 Task: Send an email with the signature Gilberto Hall with the subject Thank you for attending an event and the message Can you confirm the availability of the meeting room for next week? from softage.5@softage.net to softage.9@softage.net and softage.10@softage.net
Action: Mouse moved to (73, 45)
Screenshot: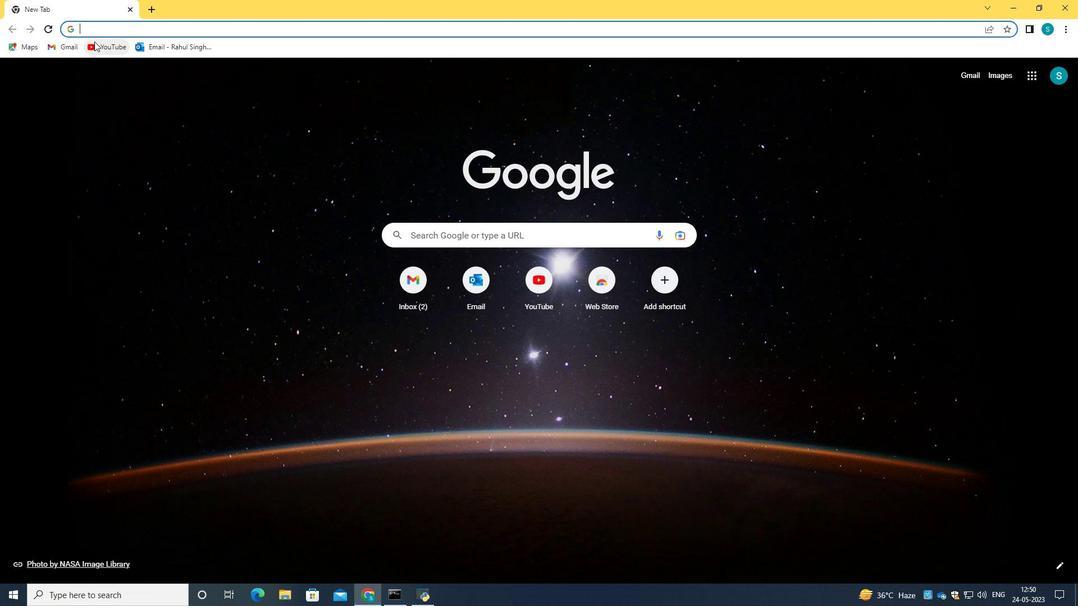 
Action: Mouse pressed left at (73, 45)
Screenshot: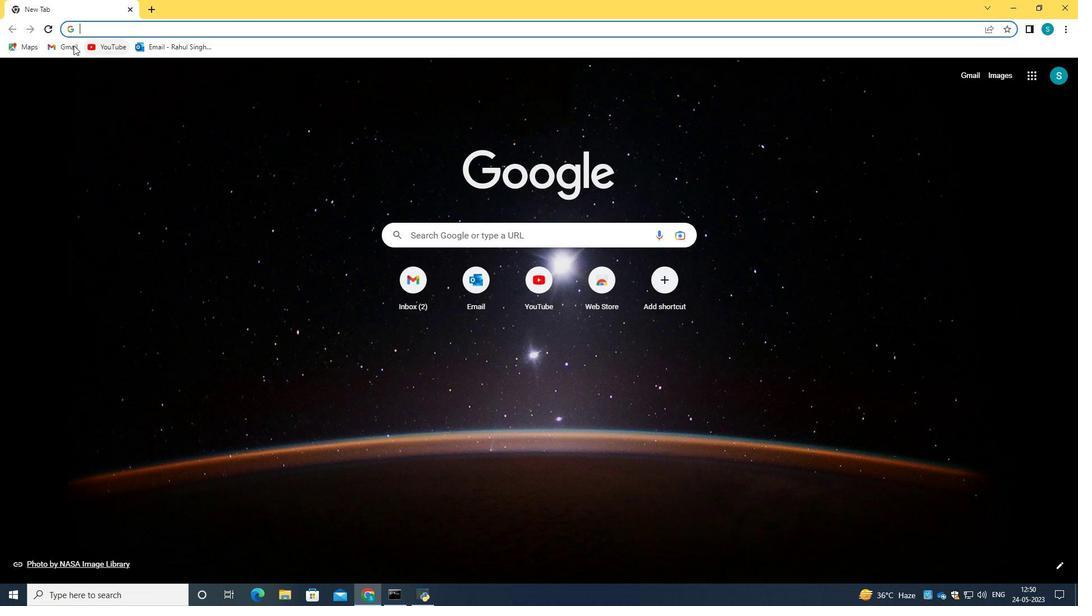 
Action: Mouse moved to (537, 178)
Screenshot: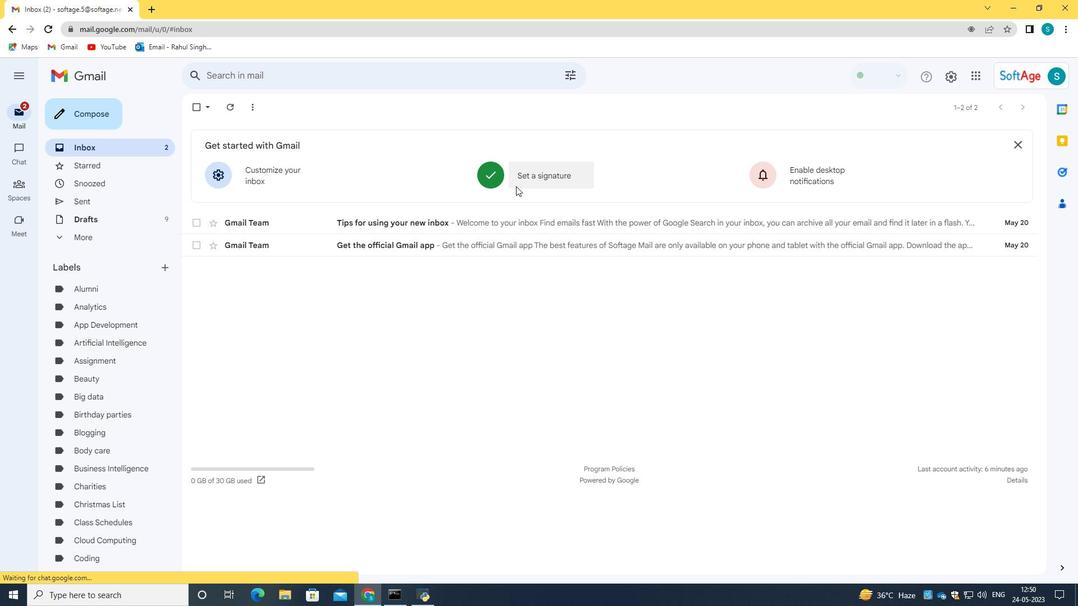 
Action: Mouse pressed left at (537, 178)
Screenshot: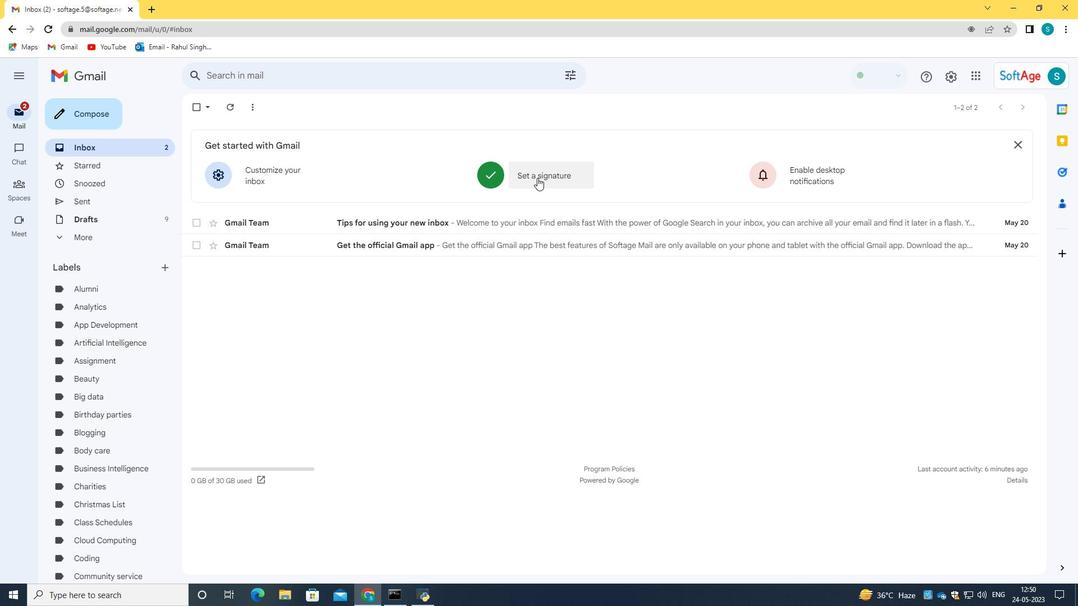 
Action: Mouse moved to (515, 228)
Screenshot: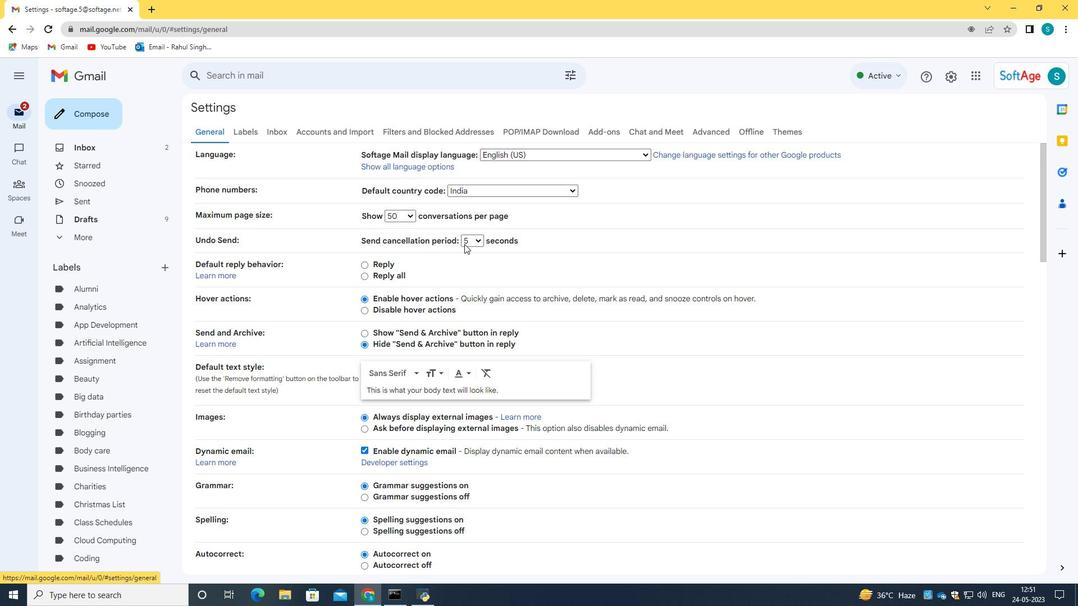 
Action: Mouse scrolled (515, 227) with delta (0, 0)
Screenshot: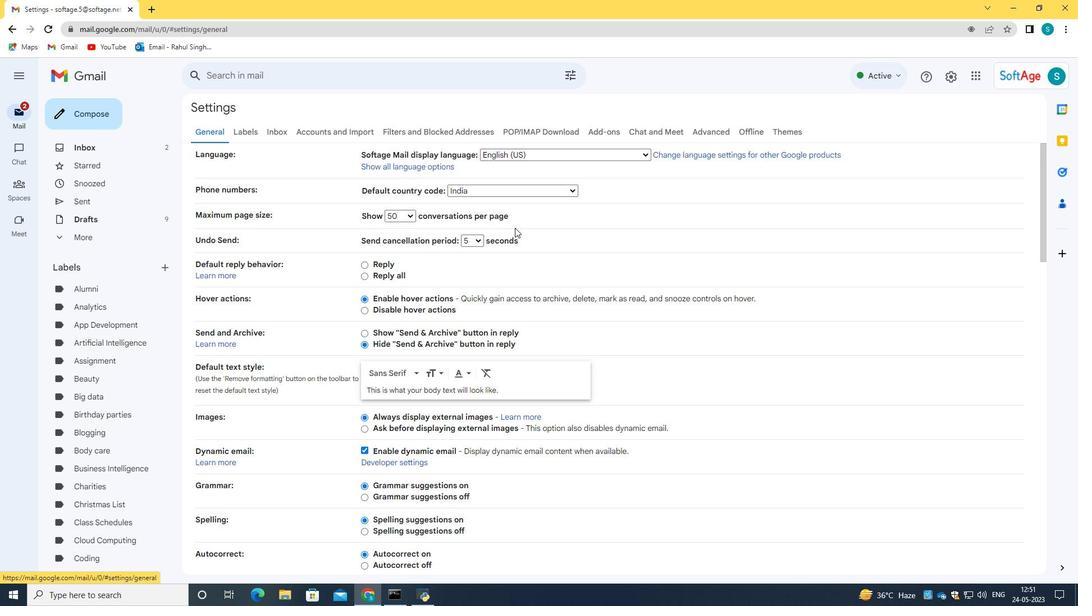 
Action: Mouse scrolled (515, 227) with delta (0, 0)
Screenshot: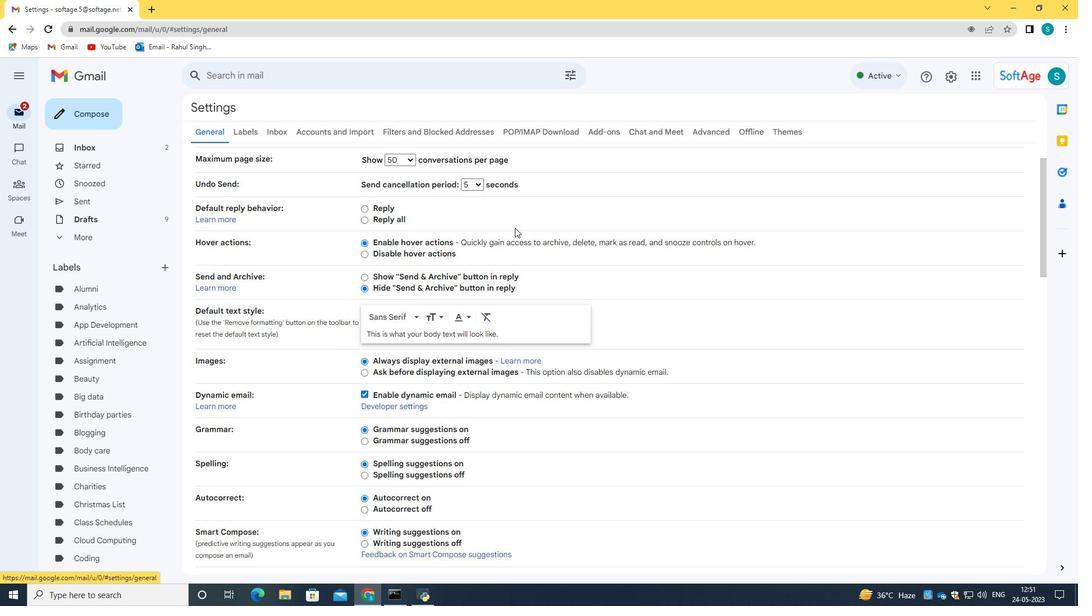 
Action: Mouse scrolled (515, 227) with delta (0, 0)
Screenshot: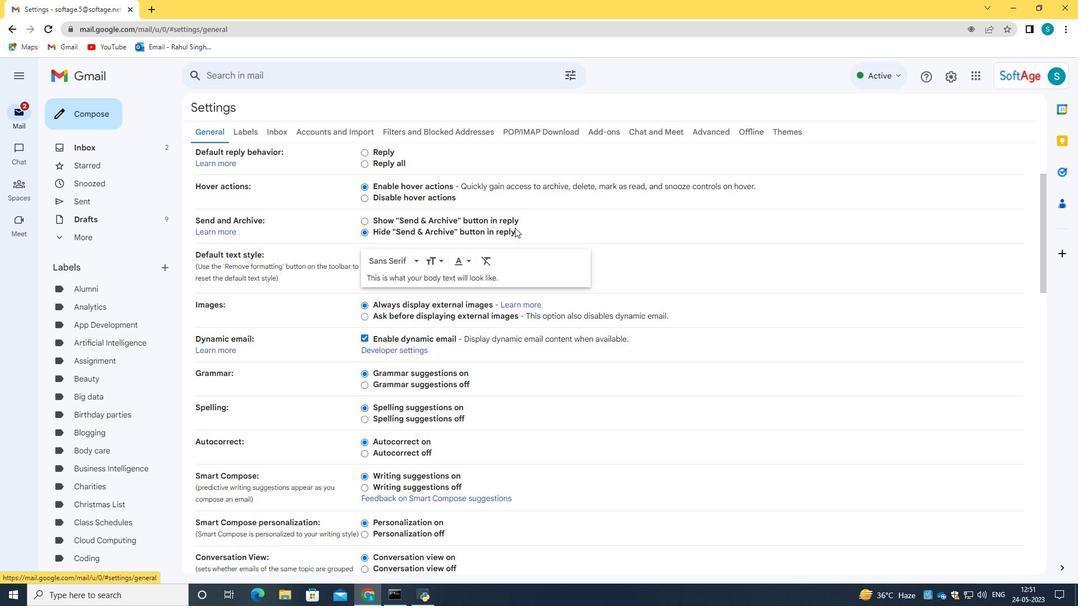 
Action: Mouse scrolled (515, 227) with delta (0, 0)
Screenshot: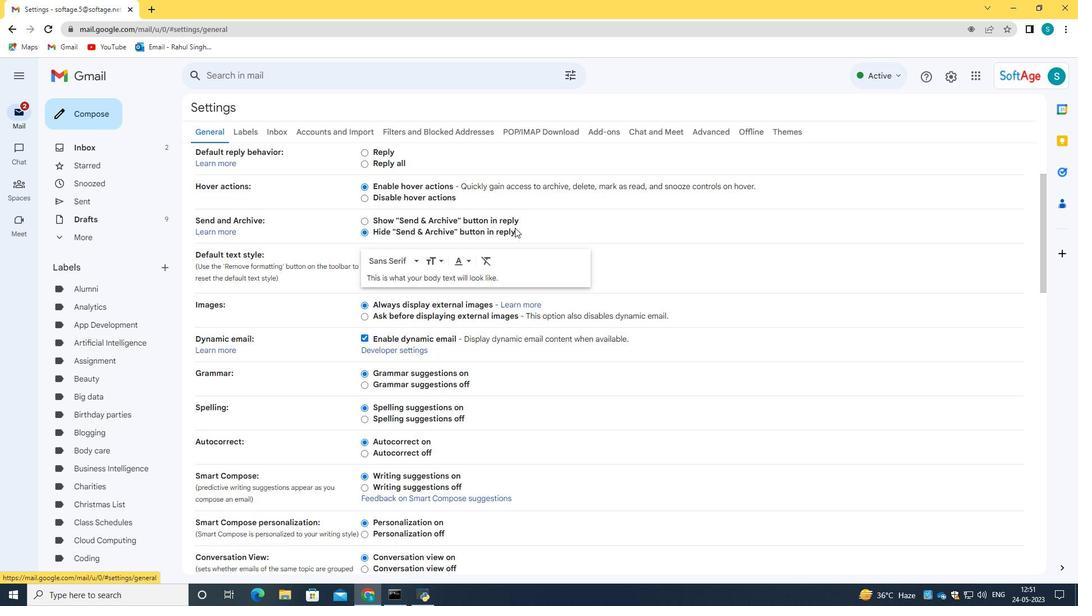 
Action: Mouse scrolled (515, 227) with delta (0, 0)
Screenshot: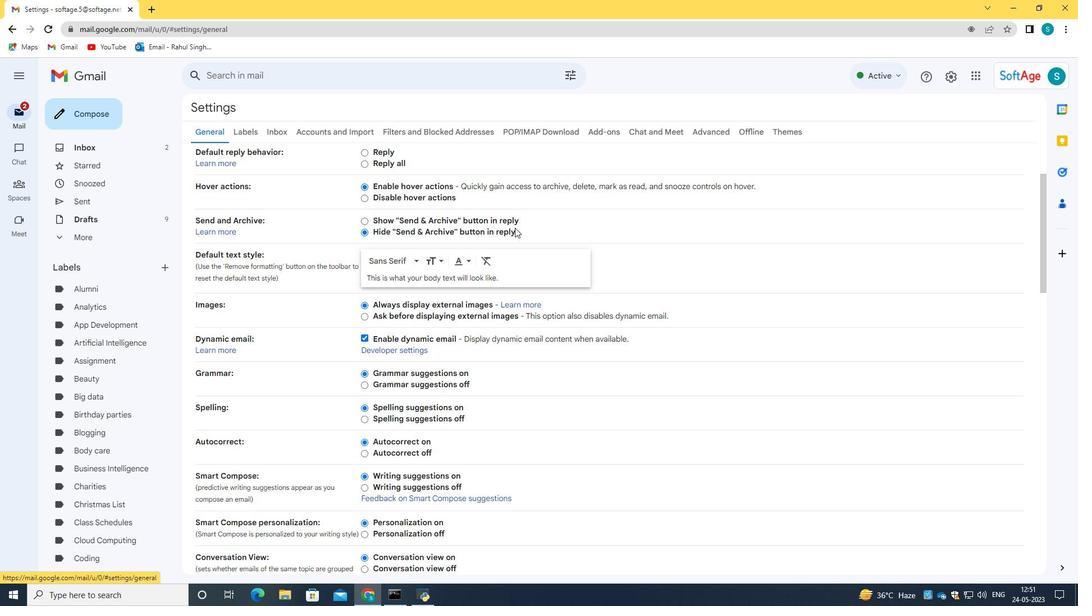 
Action: Mouse scrolled (515, 227) with delta (0, 0)
Screenshot: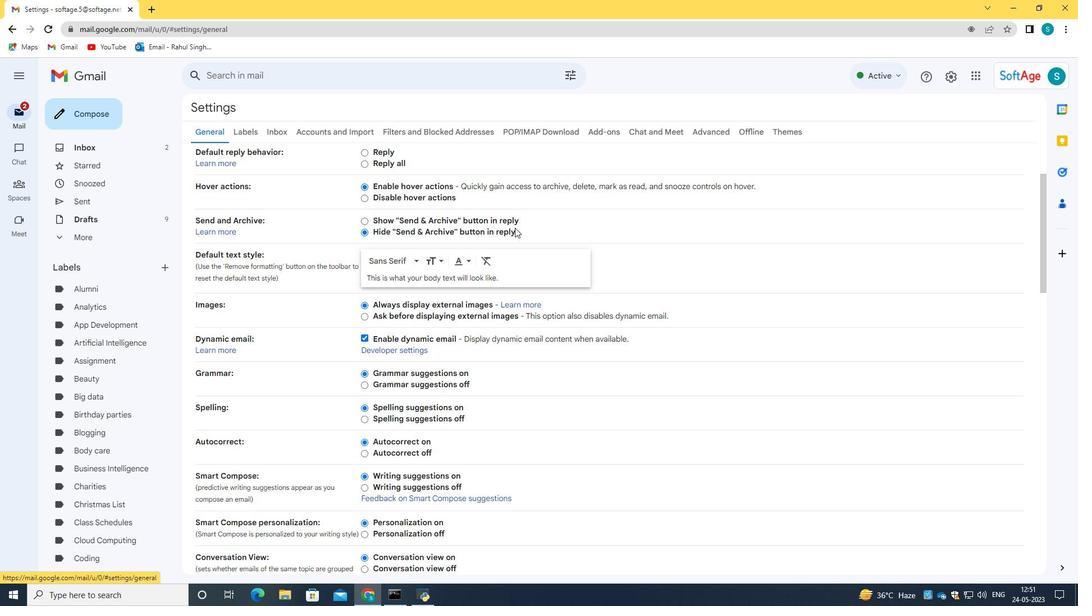 
Action: Mouse scrolled (515, 227) with delta (0, 0)
Screenshot: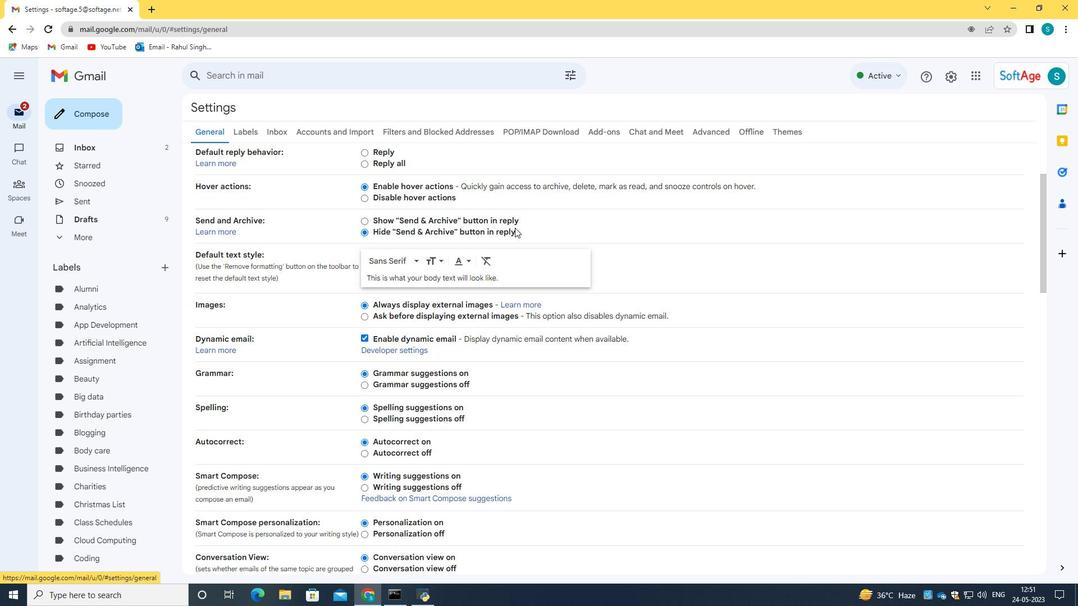 
Action: Mouse scrolled (515, 227) with delta (0, 0)
Screenshot: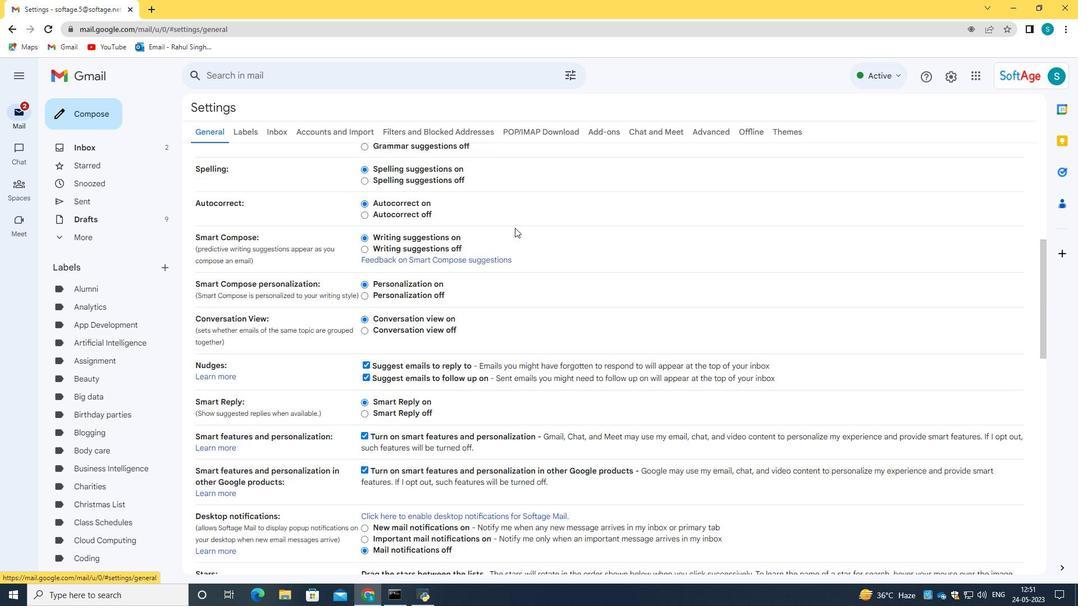
Action: Mouse scrolled (515, 227) with delta (0, 0)
Screenshot: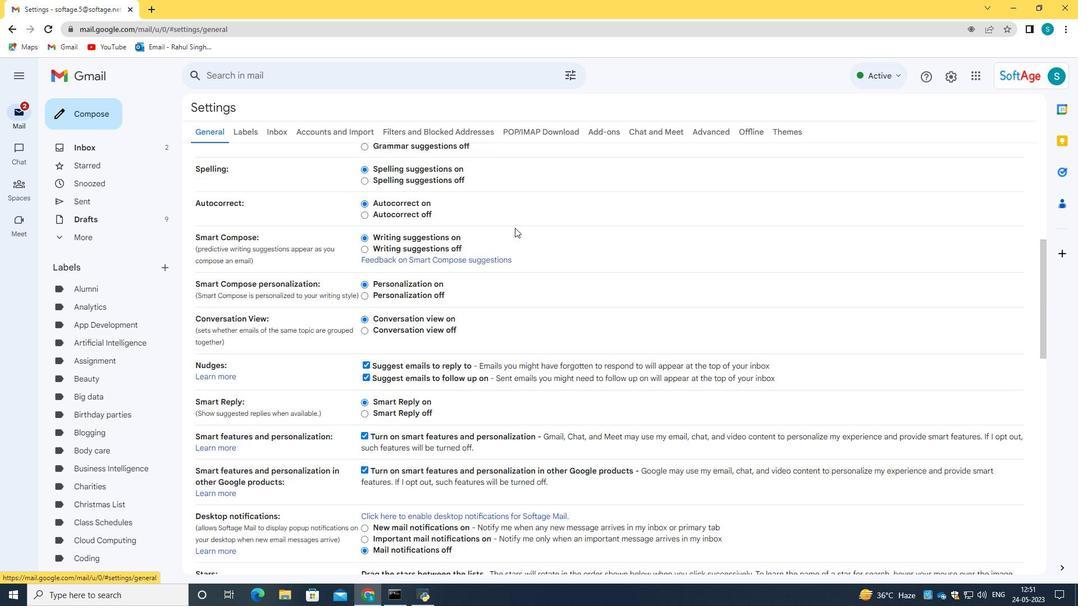 
Action: Mouse moved to (515, 228)
Screenshot: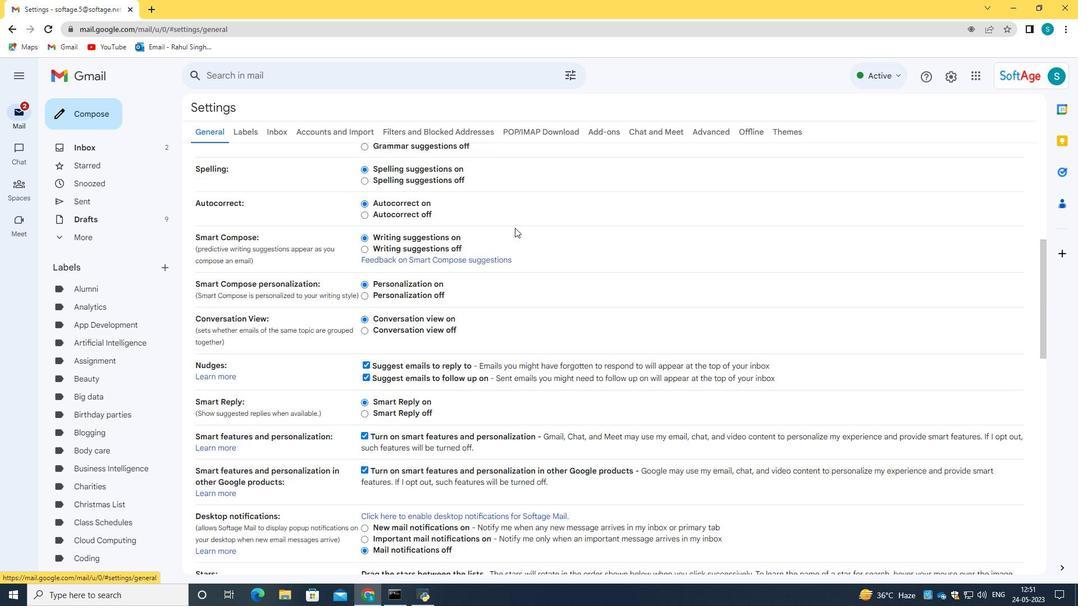 
Action: Mouse scrolled (515, 227) with delta (0, 0)
Screenshot: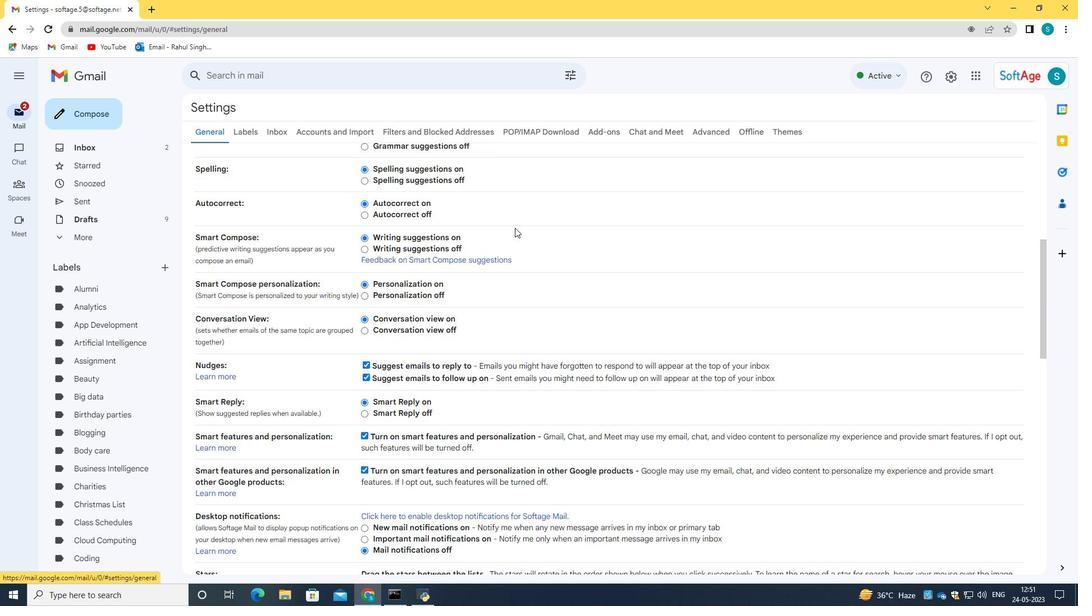 
Action: Mouse scrolled (515, 227) with delta (0, 0)
Screenshot: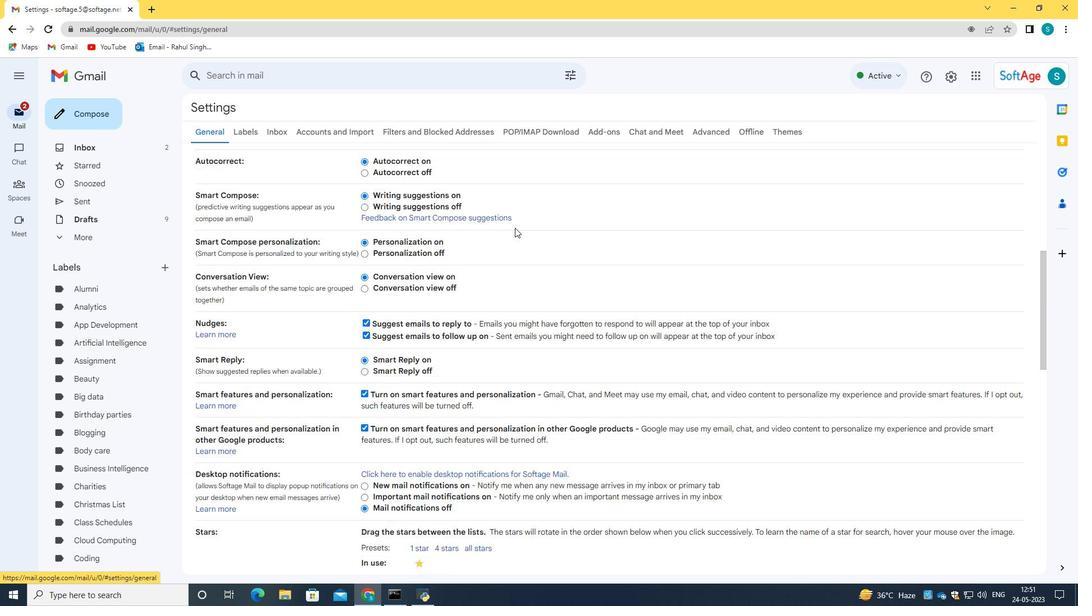 
Action: Mouse moved to (523, 247)
Screenshot: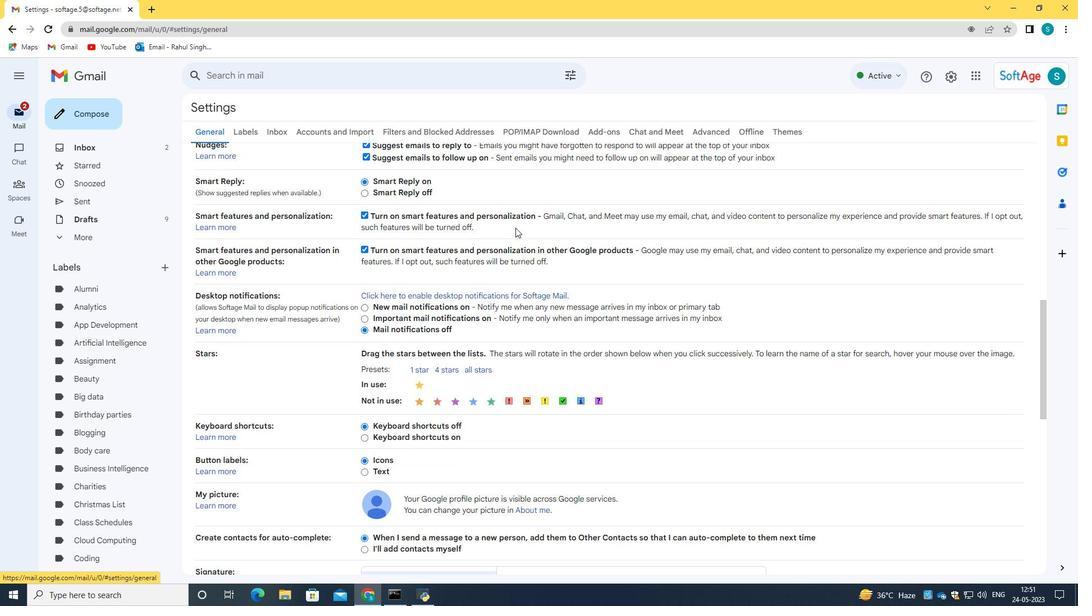 
Action: Mouse scrolled (523, 247) with delta (0, 0)
Screenshot: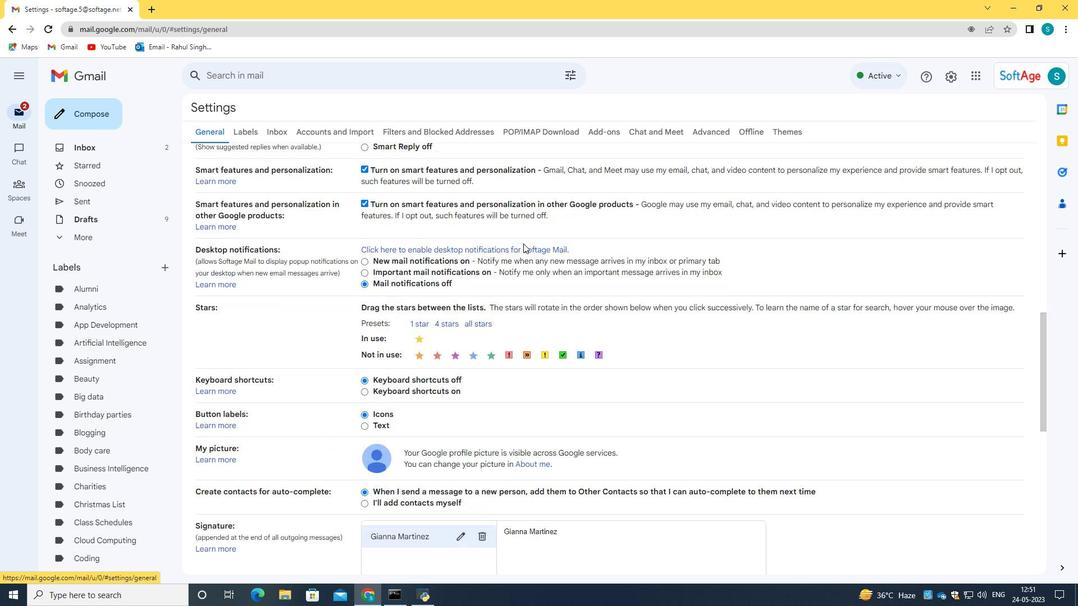 
Action: Mouse scrolled (523, 247) with delta (0, 0)
Screenshot: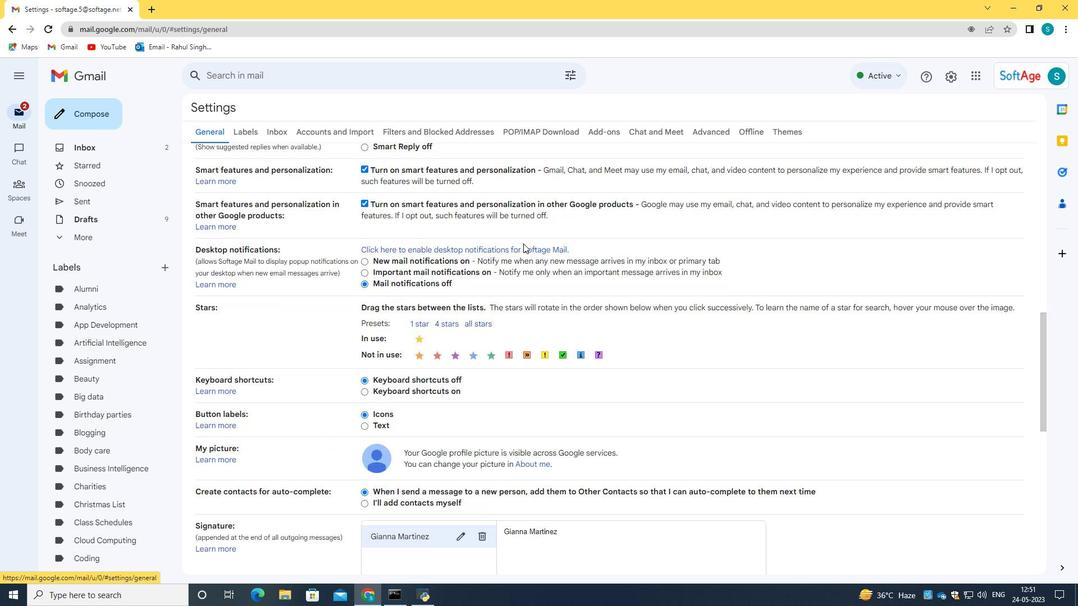 
Action: Mouse scrolled (523, 247) with delta (0, 0)
Screenshot: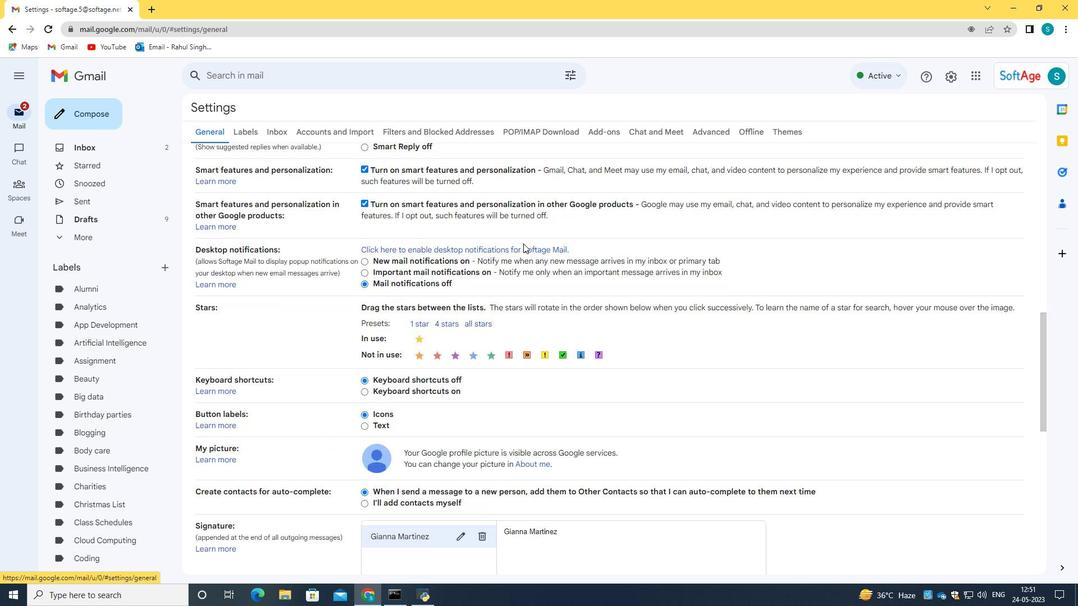 
Action: Mouse scrolled (523, 247) with delta (0, 0)
Screenshot: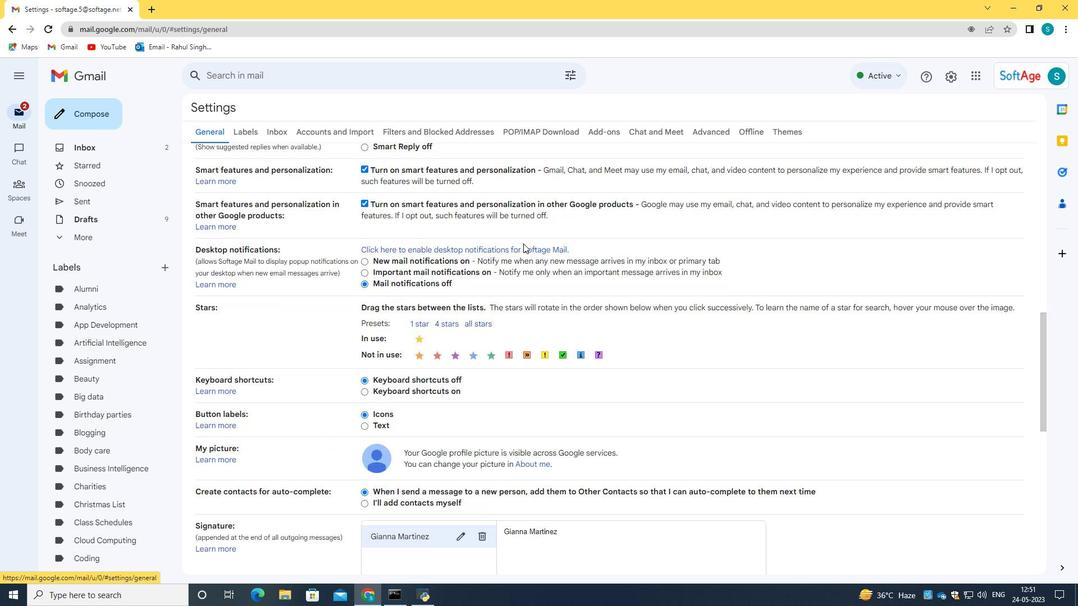 
Action: Mouse moved to (445, 404)
Screenshot: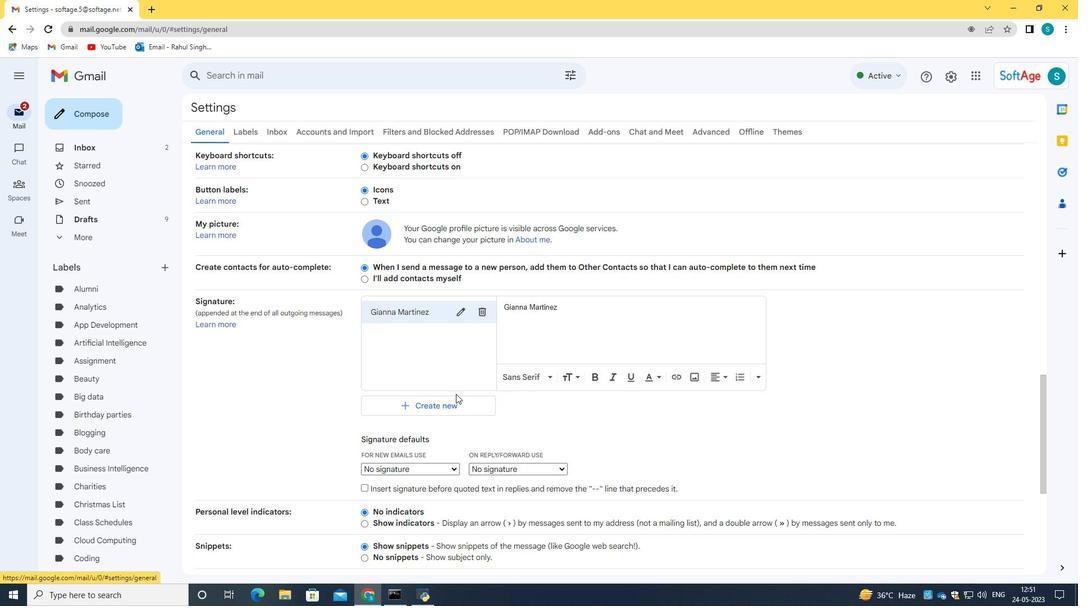 
Action: Mouse pressed left at (445, 404)
Screenshot: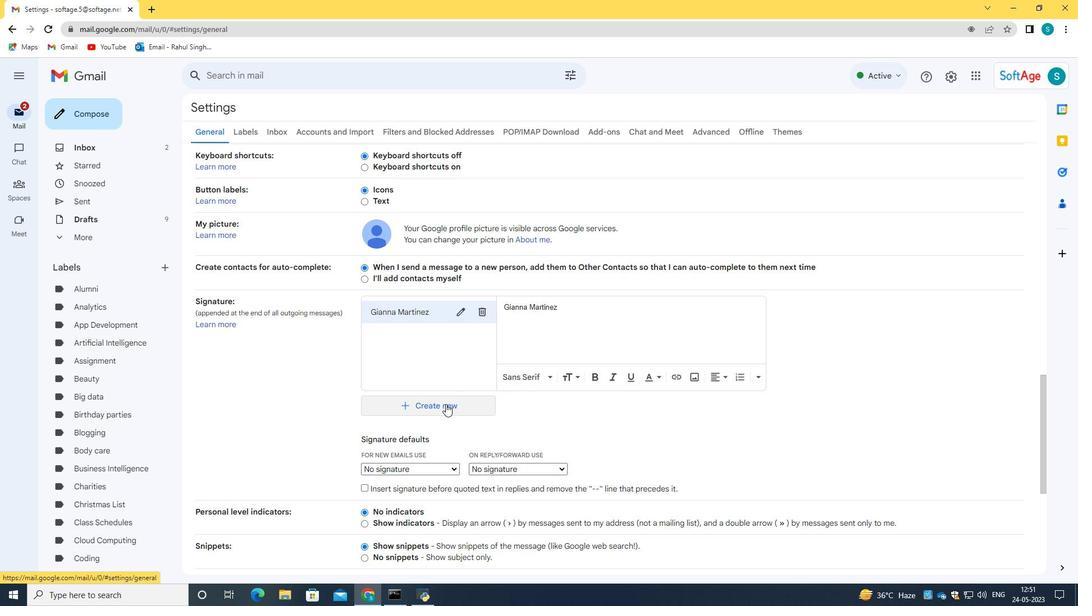 
Action: Mouse moved to (450, 315)
Screenshot: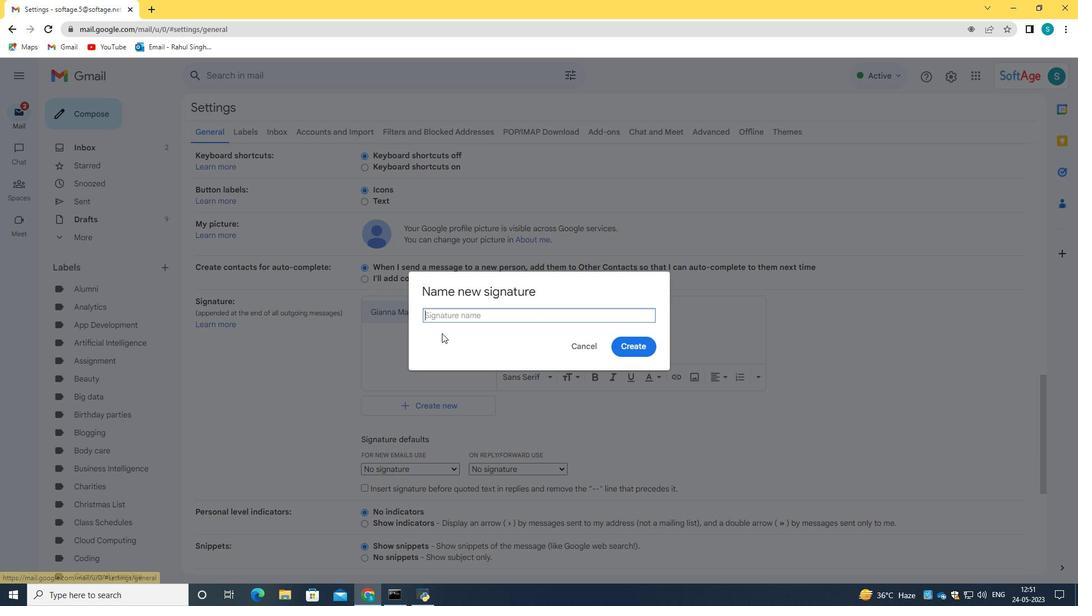 
Action: Key pressed <Key.caps_lock>G<Key.caps_lock>ilberto<Key.space><Key.caps_lock>H<Key.caps_lock>all
Screenshot: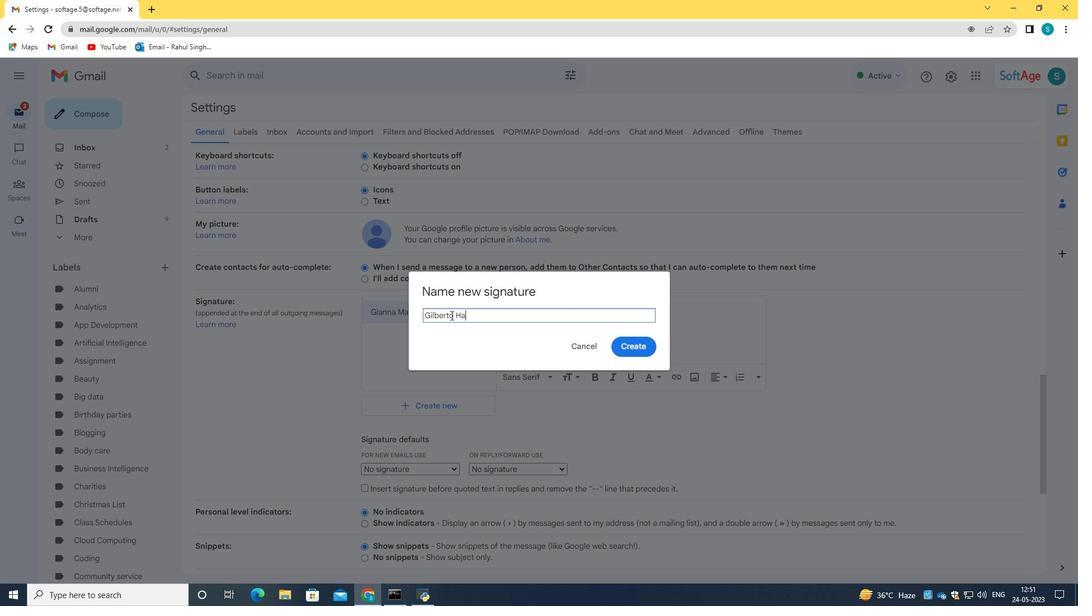 
Action: Mouse moved to (630, 349)
Screenshot: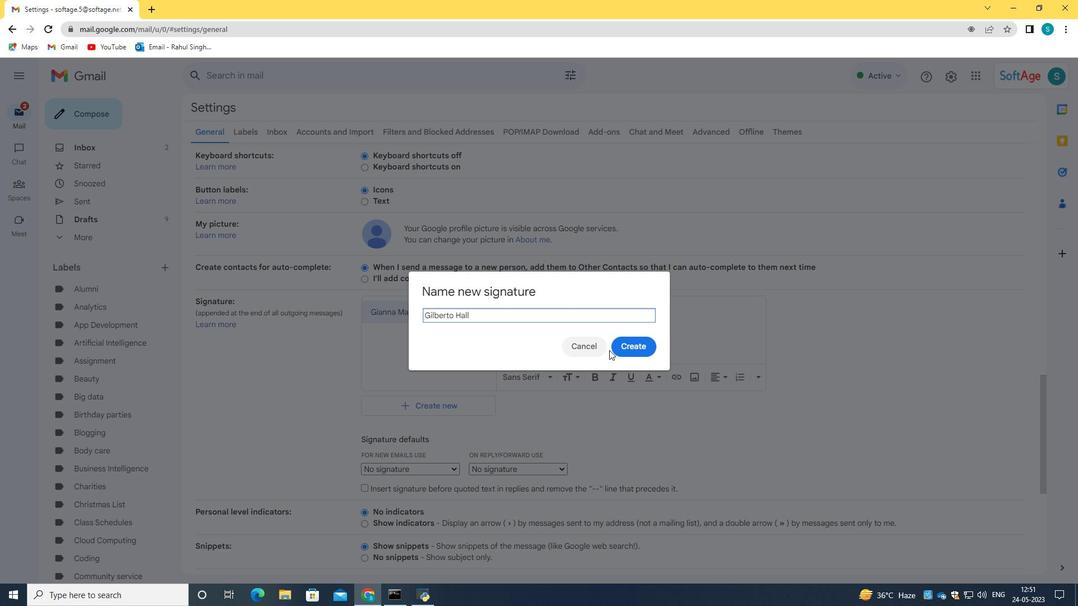 
Action: Mouse pressed left at (630, 349)
Screenshot: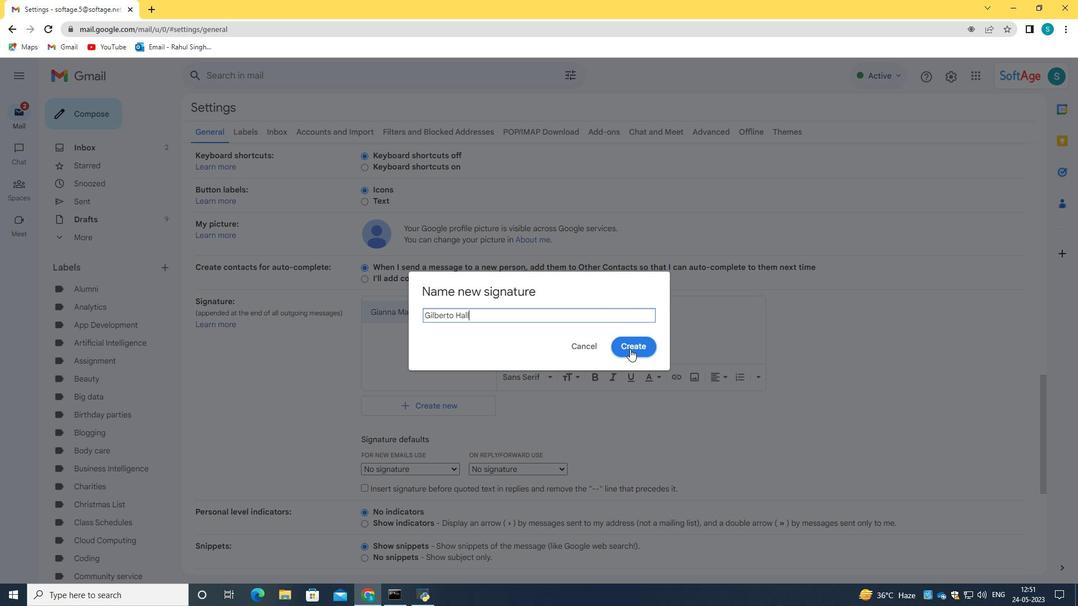 
Action: Mouse moved to (591, 329)
Screenshot: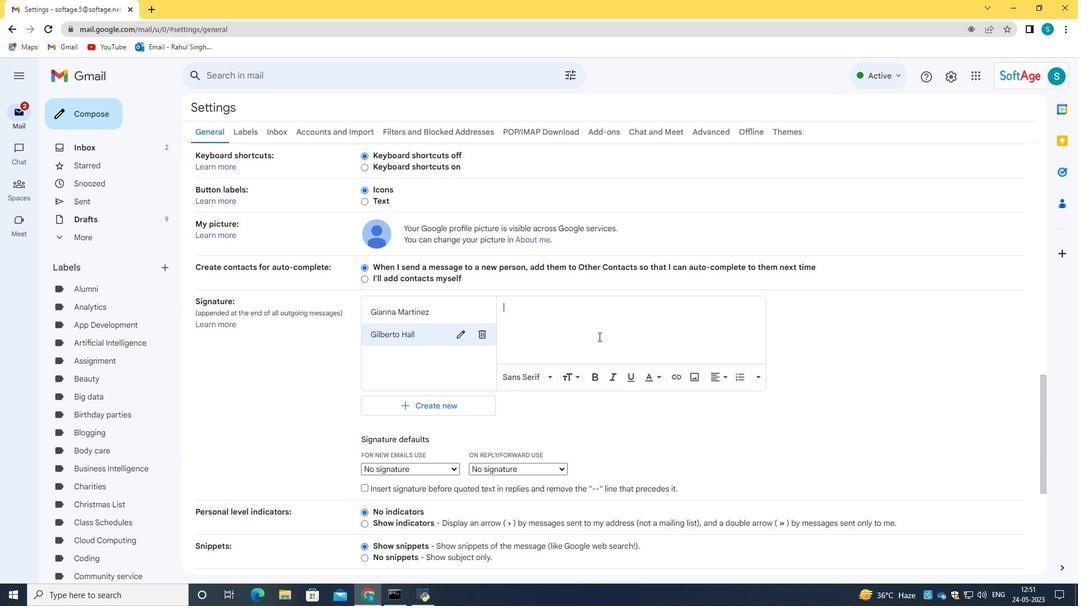 
Action: Mouse pressed left at (591, 329)
Screenshot: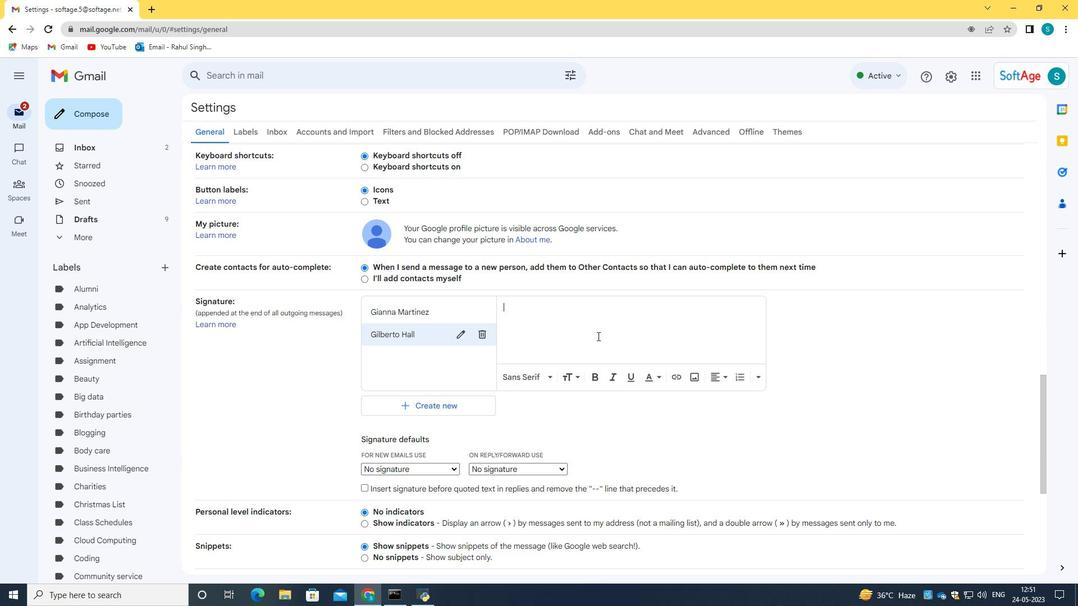 
Action: Key pressed <Key.caps_lock>G<Key.caps_lock>ilberto<Key.space><Key.caps_lock>H<Key.caps_lock>all
Screenshot: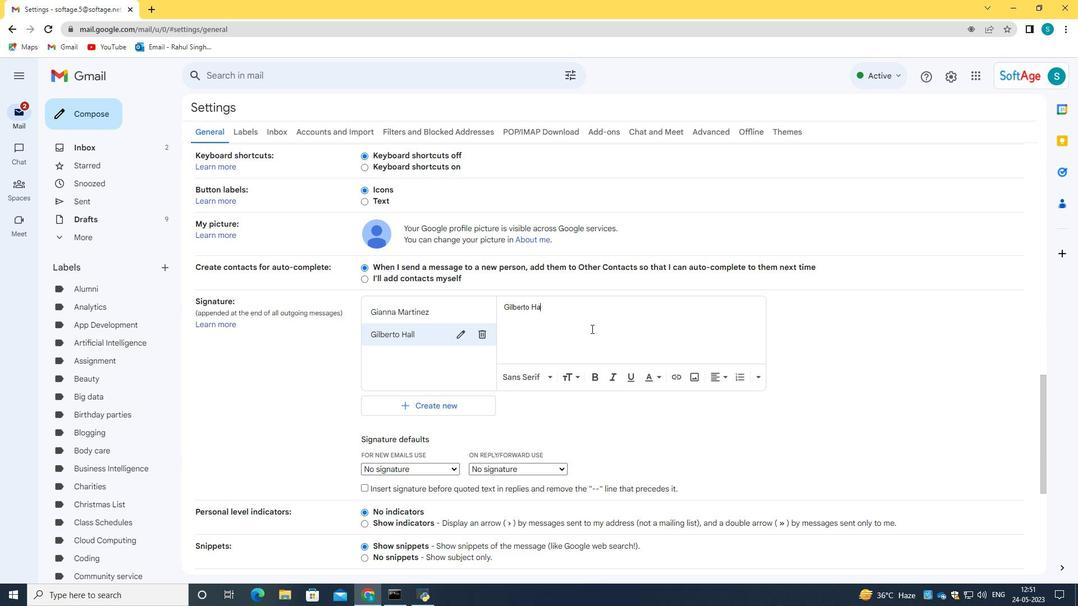 
Action: Mouse moved to (545, 352)
Screenshot: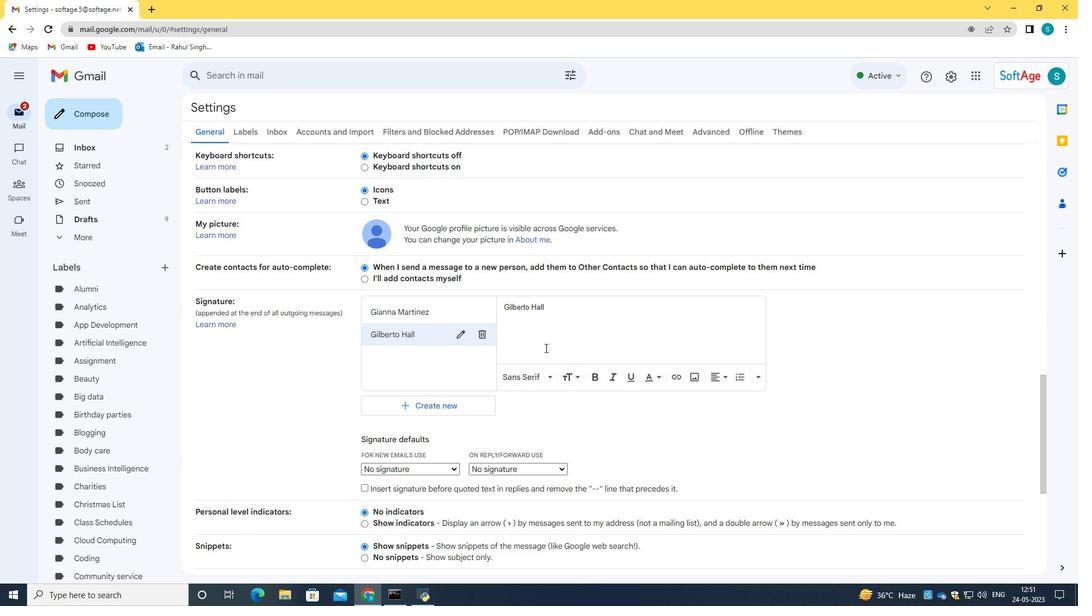 
Action: Mouse scrolled (545, 351) with delta (0, 0)
Screenshot: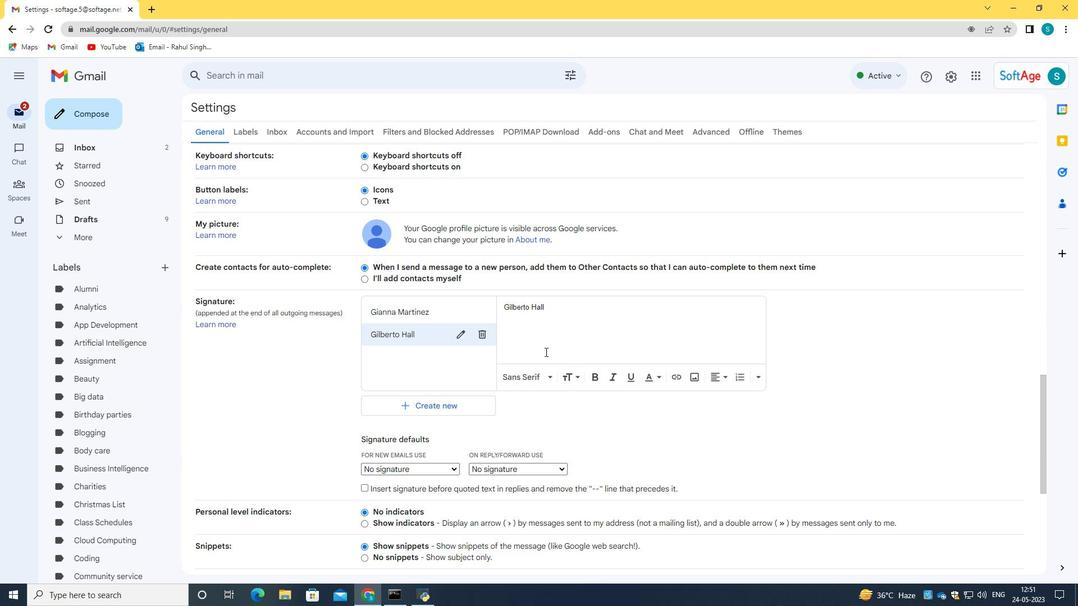 
Action: Mouse scrolled (545, 351) with delta (0, 0)
Screenshot: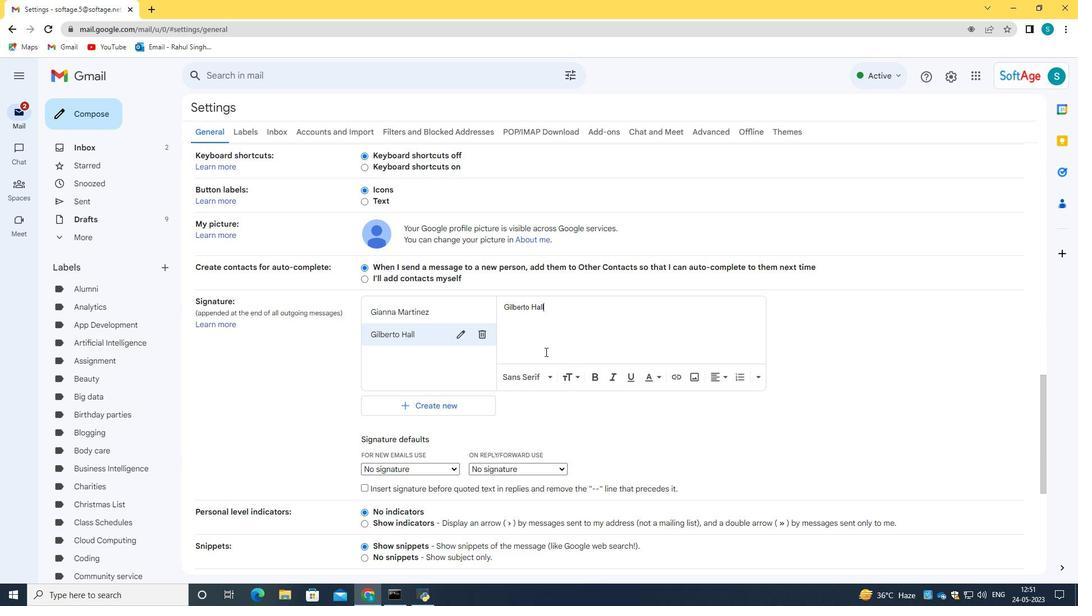 
Action: Mouse moved to (545, 352)
Screenshot: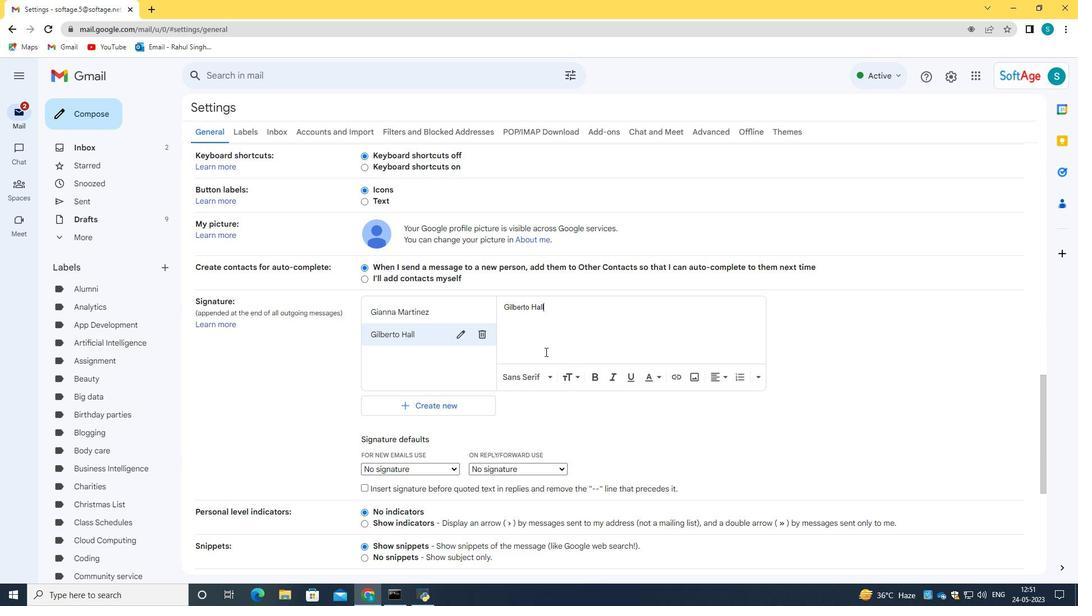 
Action: Mouse scrolled (545, 351) with delta (0, 0)
Screenshot: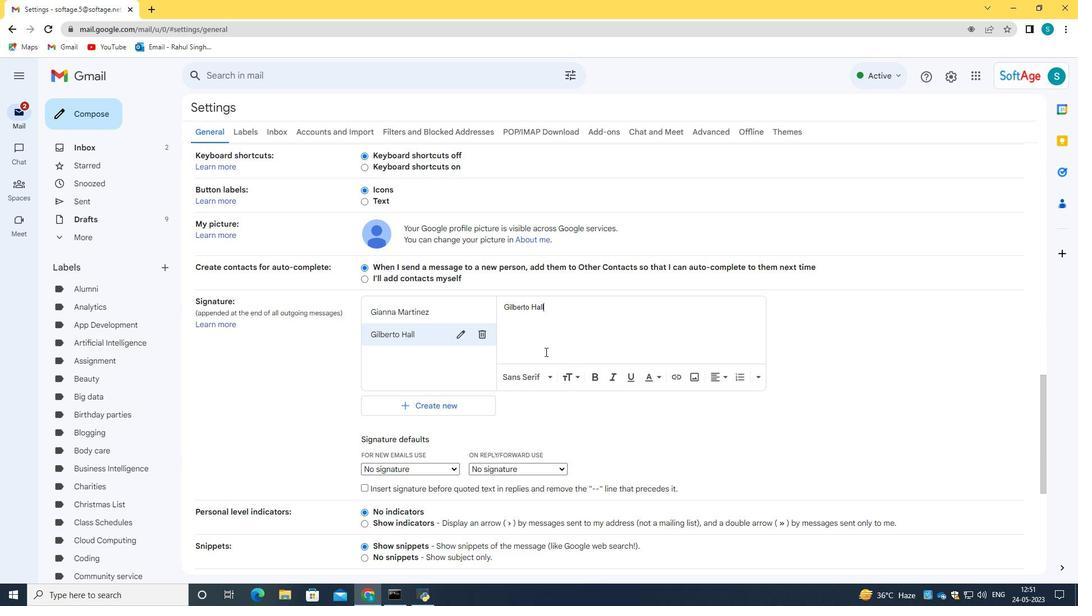 
Action: Mouse scrolled (545, 351) with delta (0, 0)
Screenshot: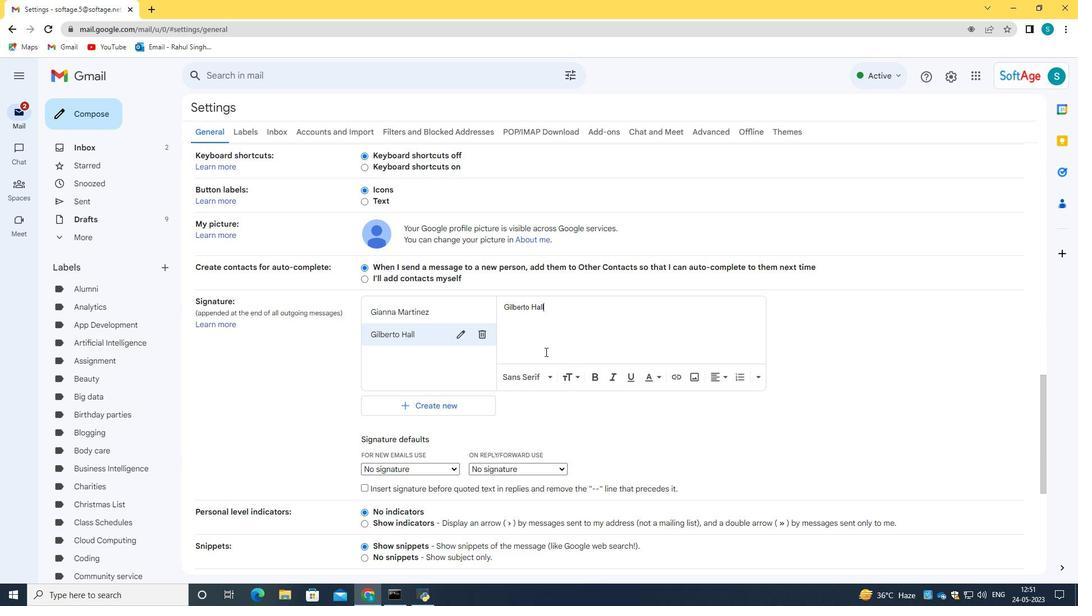 
Action: Mouse scrolled (545, 351) with delta (0, 0)
Screenshot: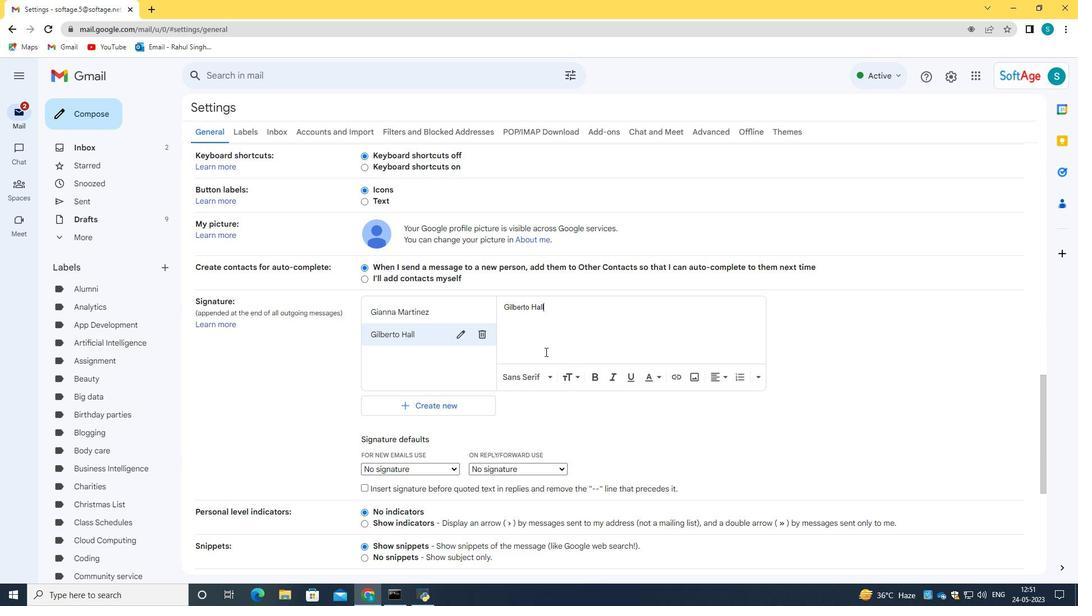 
Action: Mouse scrolled (545, 351) with delta (0, 0)
Screenshot: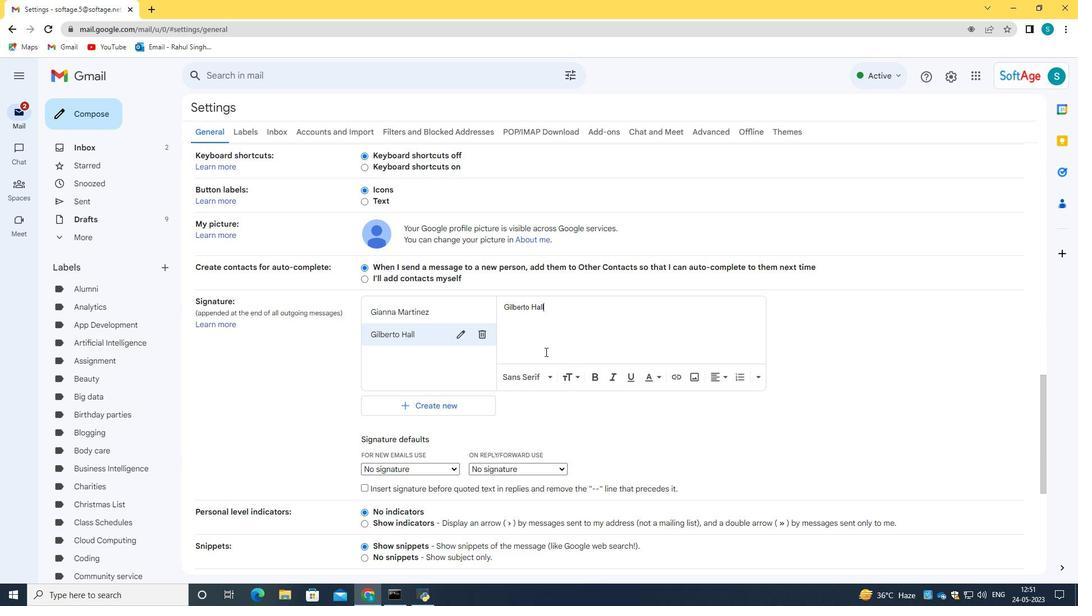 
Action: Mouse scrolled (545, 351) with delta (0, 0)
Screenshot: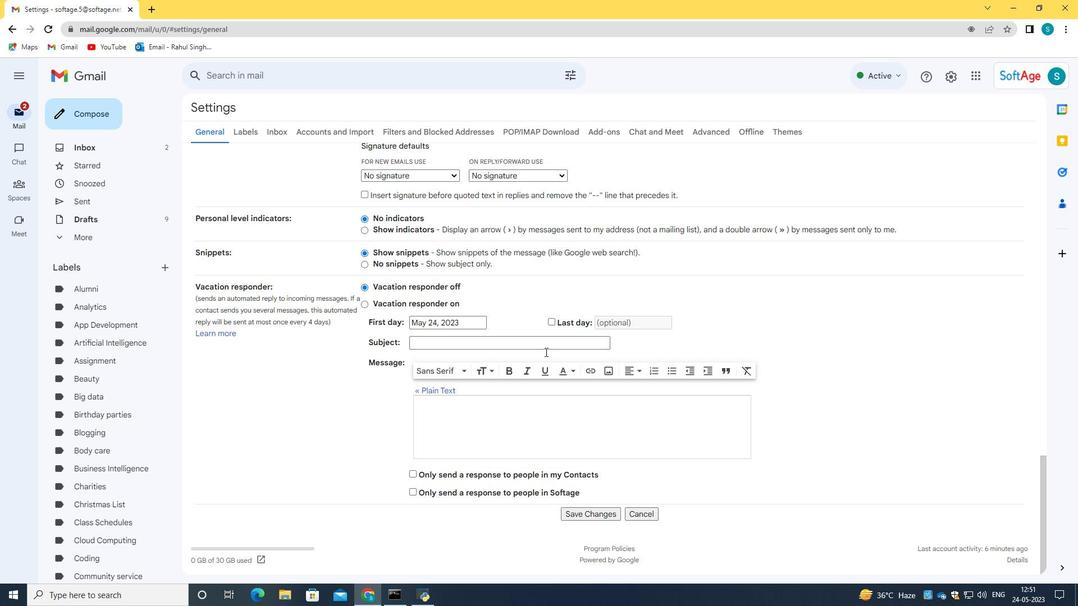 
Action: Mouse moved to (545, 356)
Screenshot: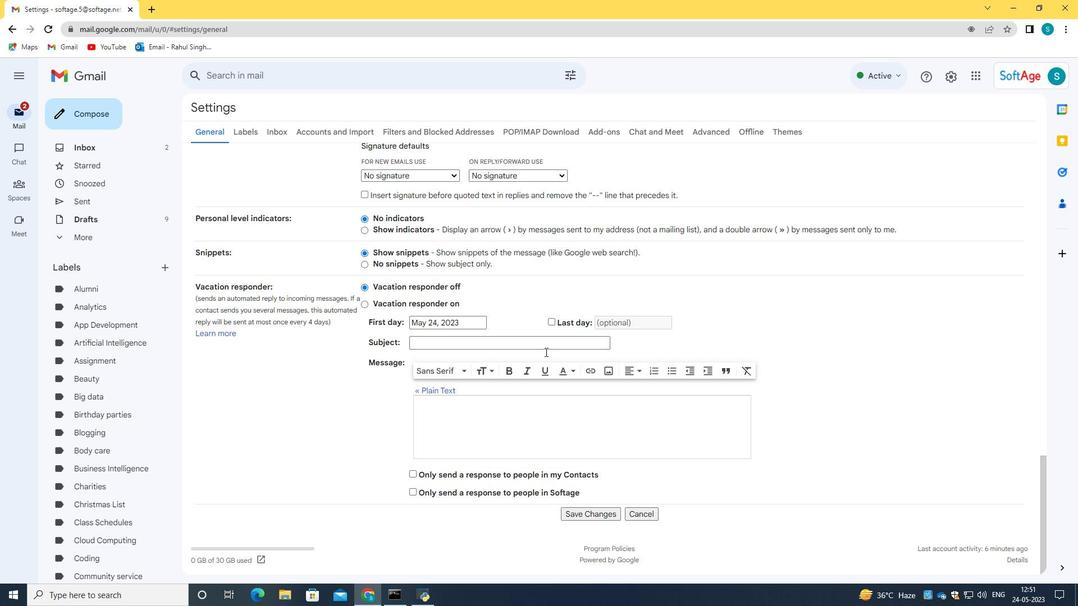 
Action: Mouse scrolled (545, 351) with delta (0, 0)
Screenshot: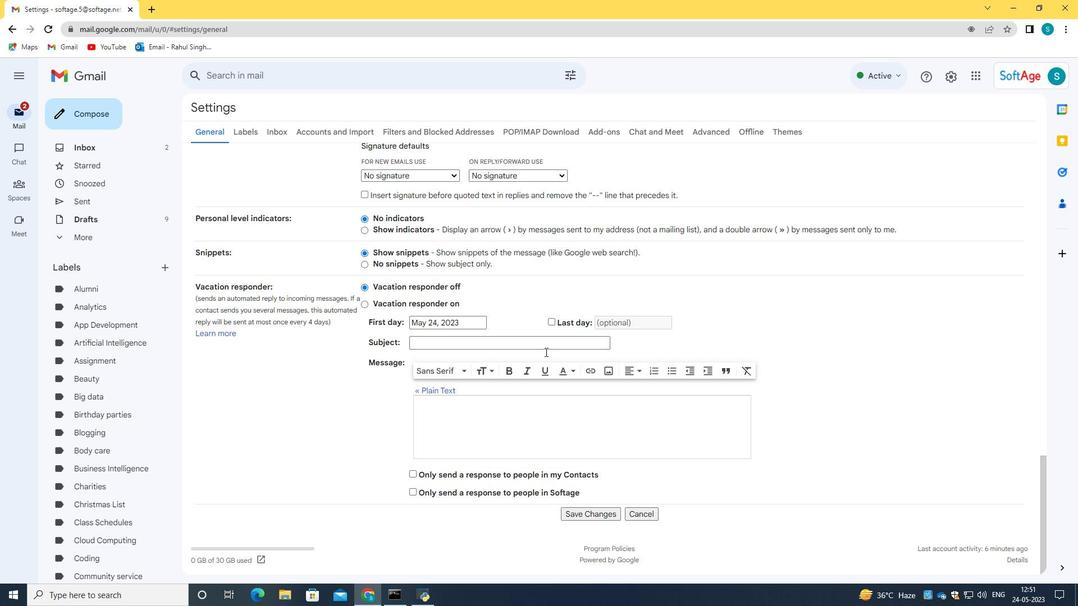 
Action: Mouse moved to (593, 519)
Screenshot: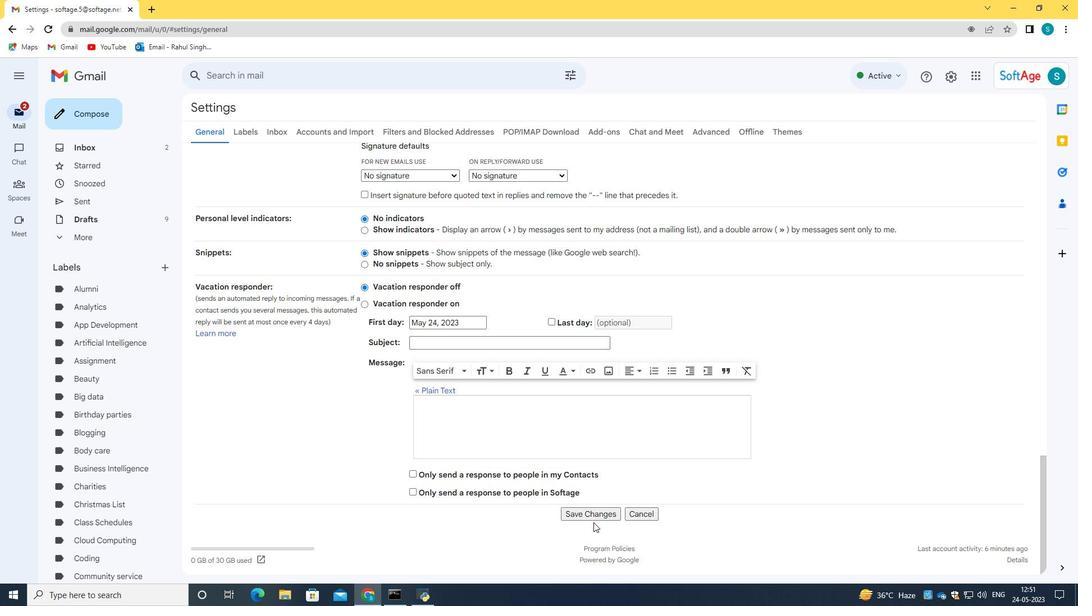 
Action: Mouse pressed left at (593, 519)
Screenshot: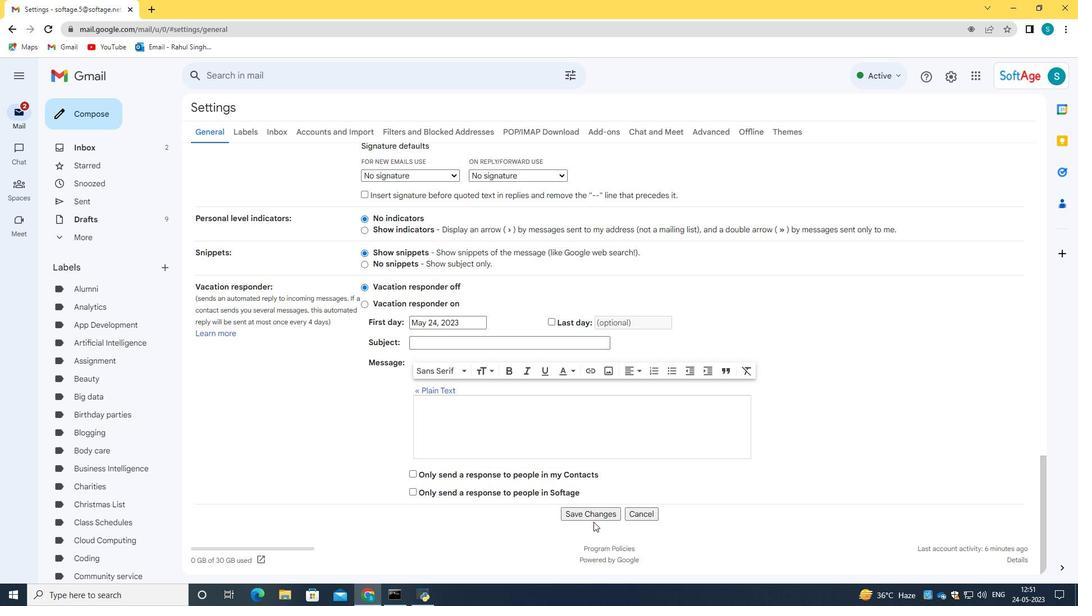 
Action: Mouse moved to (96, 120)
Screenshot: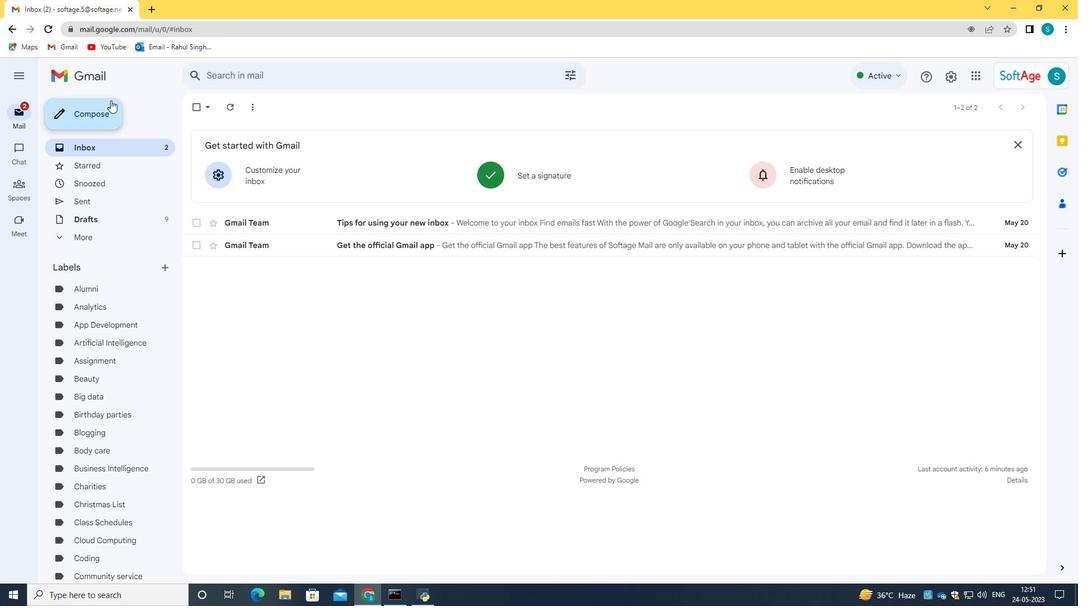 
Action: Mouse pressed left at (96, 120)
Screenshot: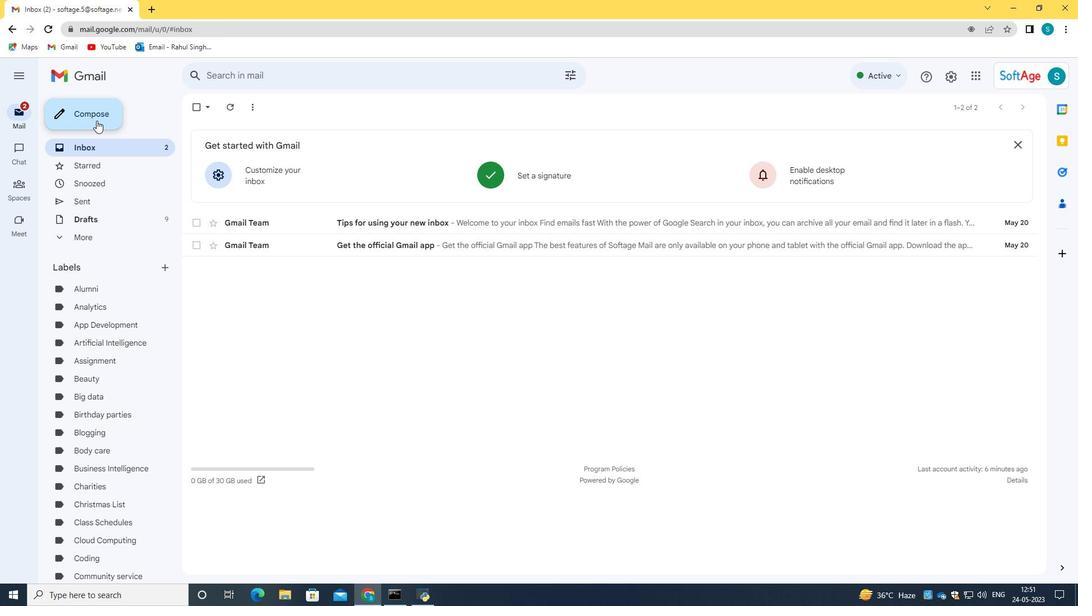 
Action: Mouse moved to (1018, 245)
Screenshot: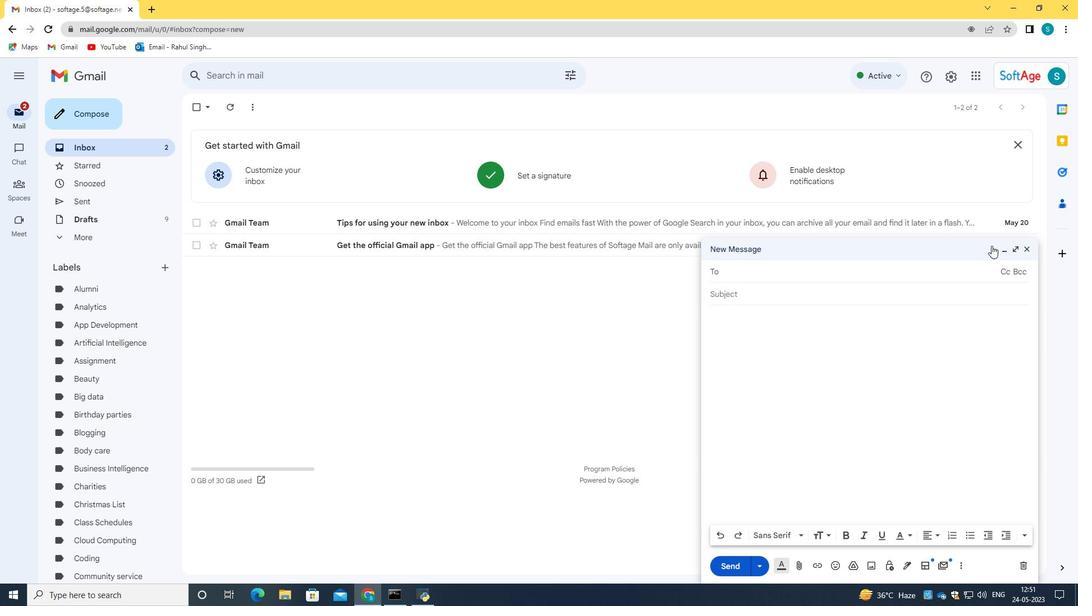
Action: Mouse pressed left at (1018, 245)
Screenshot: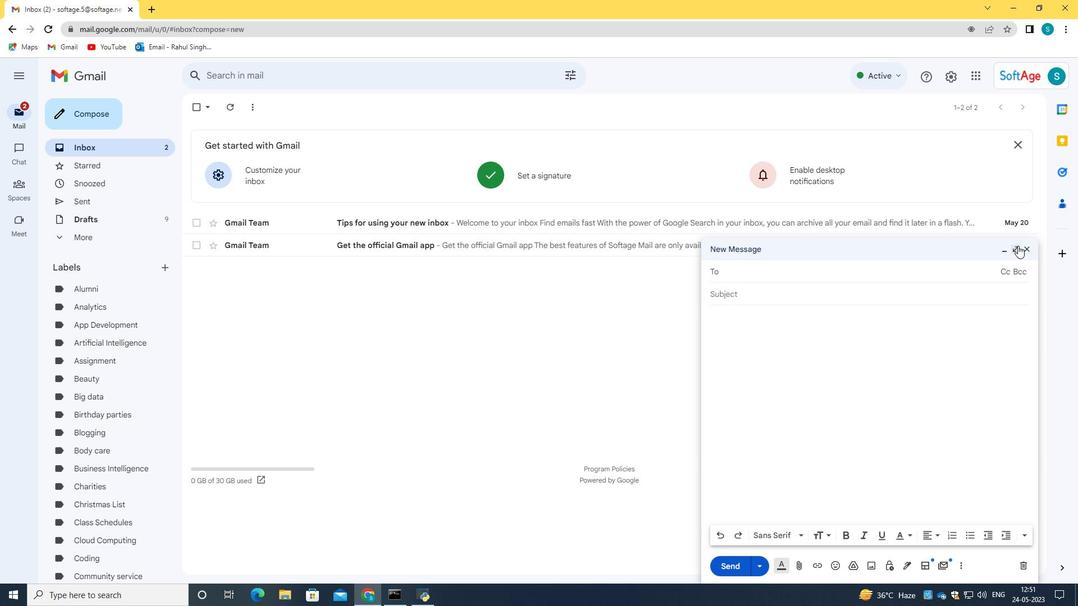 
Action: Mouse moved to (286, 551)
Screenshot: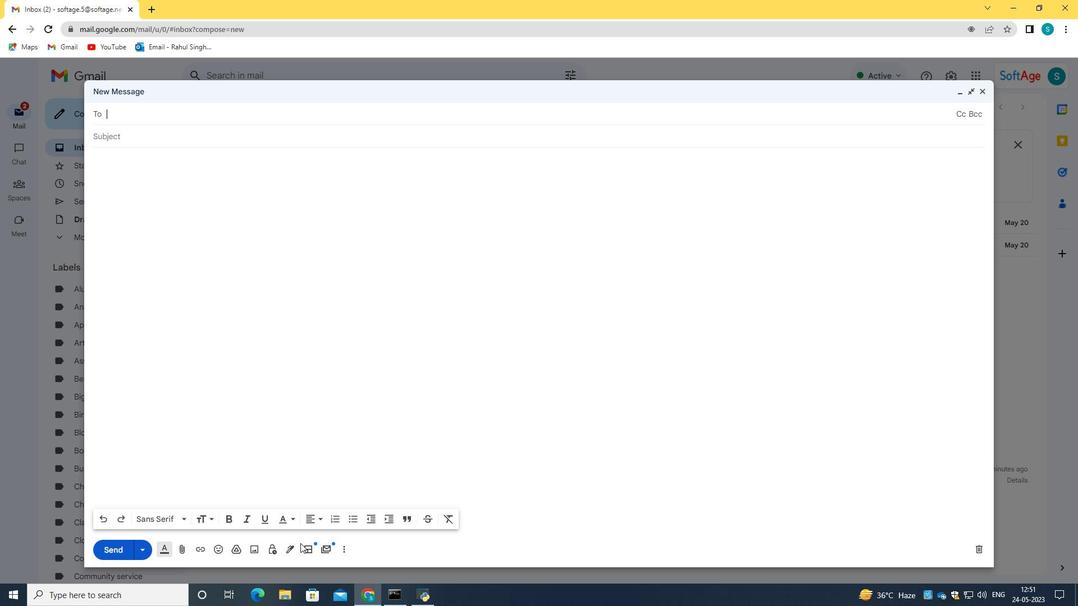 
Action: Mouse pressed left at (286, 551)
Screenshot: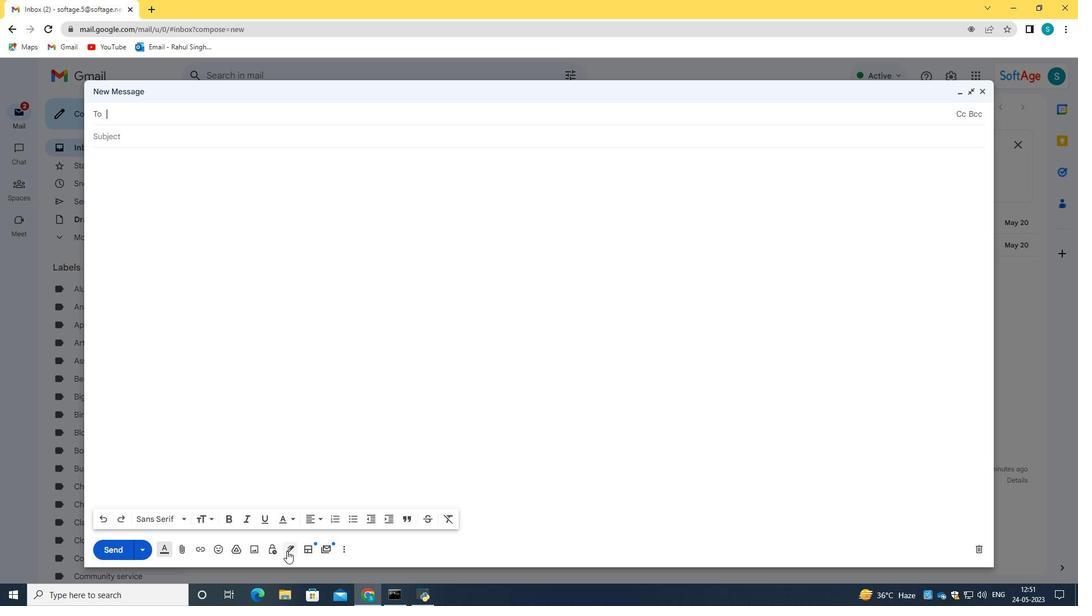 
Action: Mouse moved to (356, 526)
Screenshot: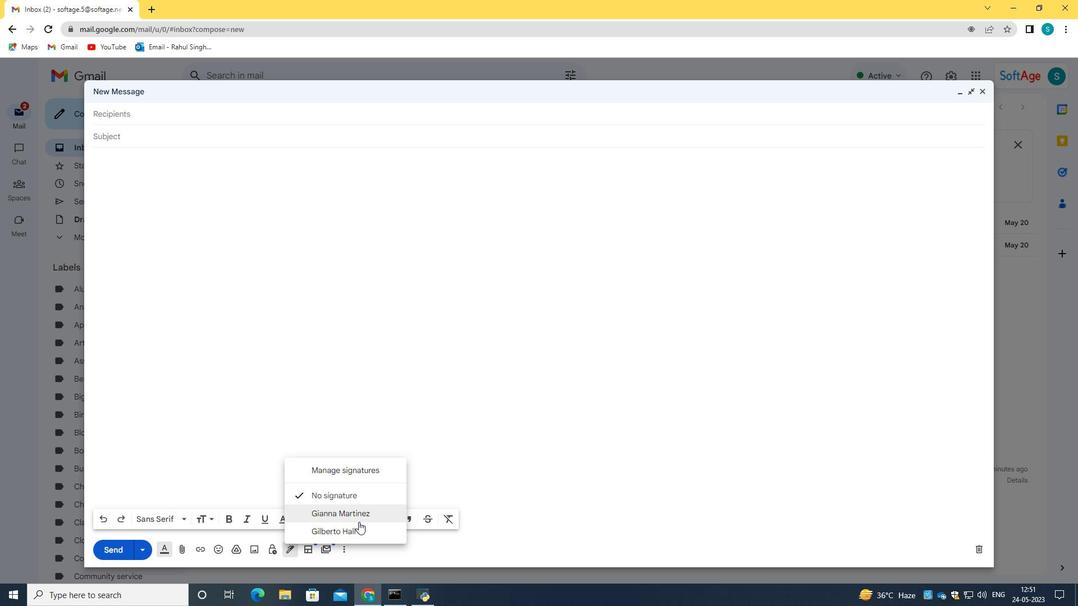 
Action: Mouse pressed left at (356, 526)
Screenshot: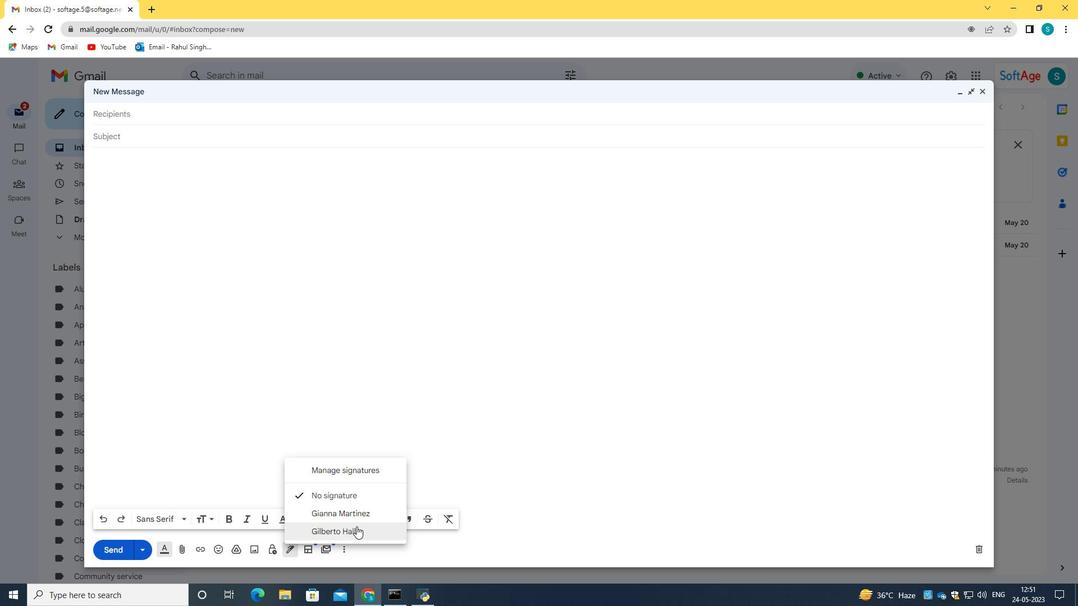 
Action: Mouse moved to (144, 139)
Screenshot: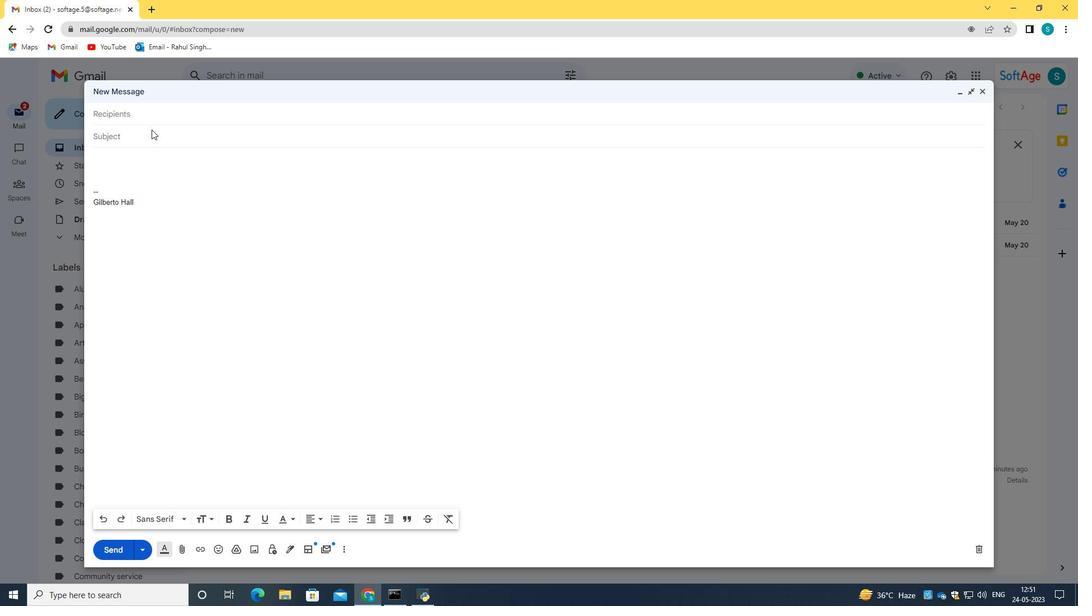 
Action: Mouse pressed left at (144, 139)
Screenshot: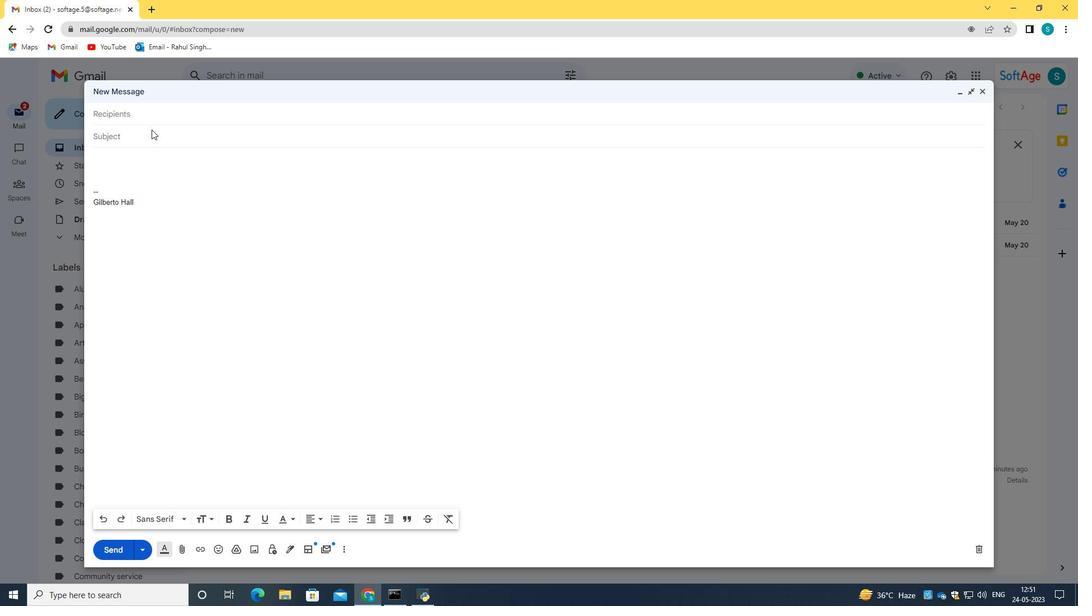 
Action: Key pressed <Key.caps_lock>T<Key.caps_lock>hank<Key.space>you<Key.space>for<Key.space>attending<Key.space>an<Key.space>event<Key.space>
Screenshot: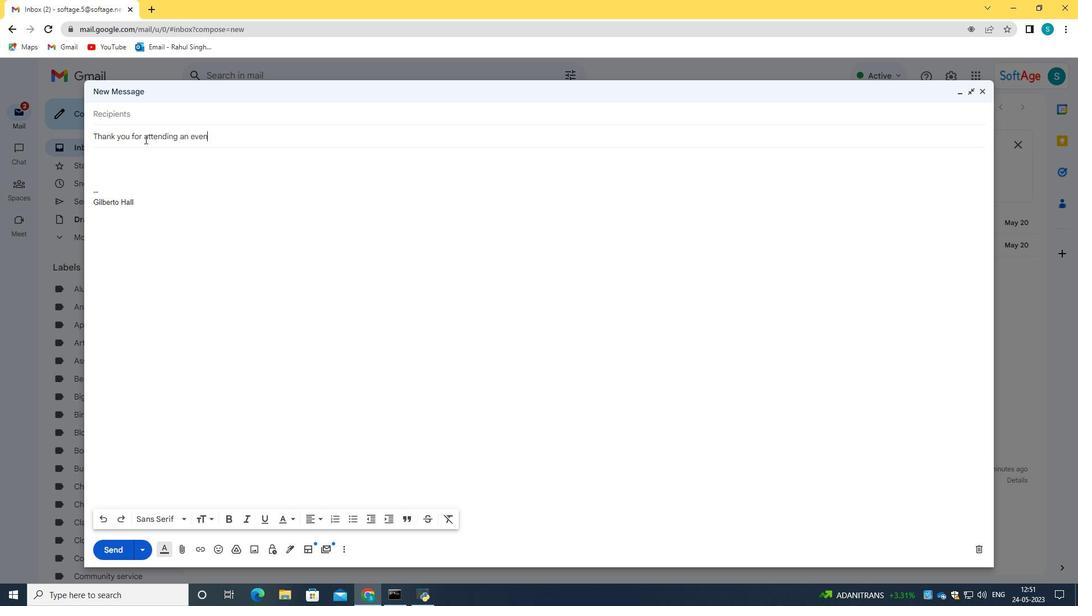 
Action: Mouse moved to (138, 170)
Screenshot: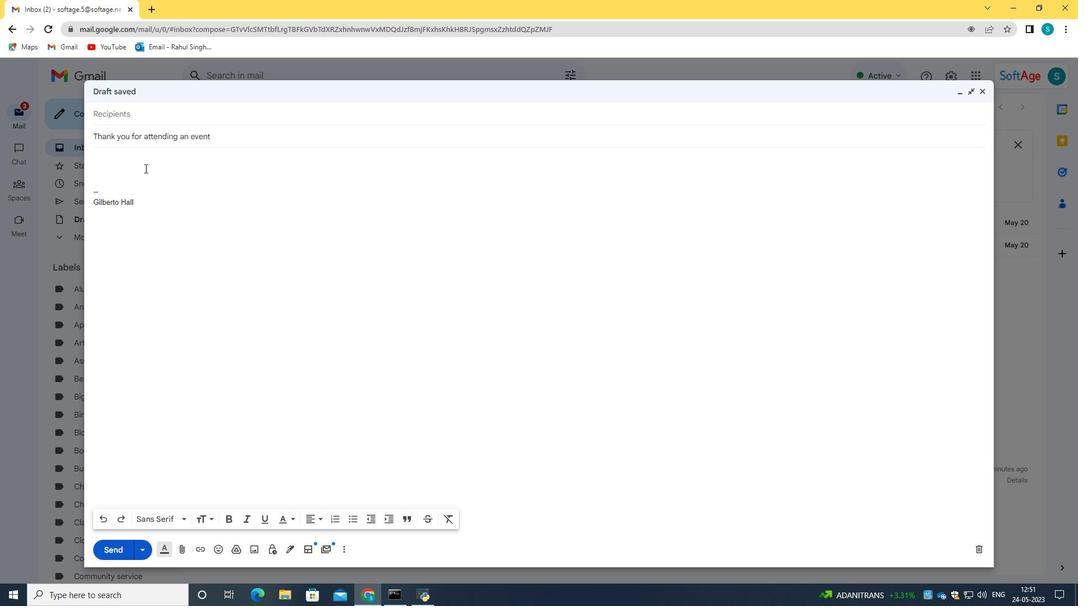 
Action: Mouse pressed left at (138, 170)
Screenshot: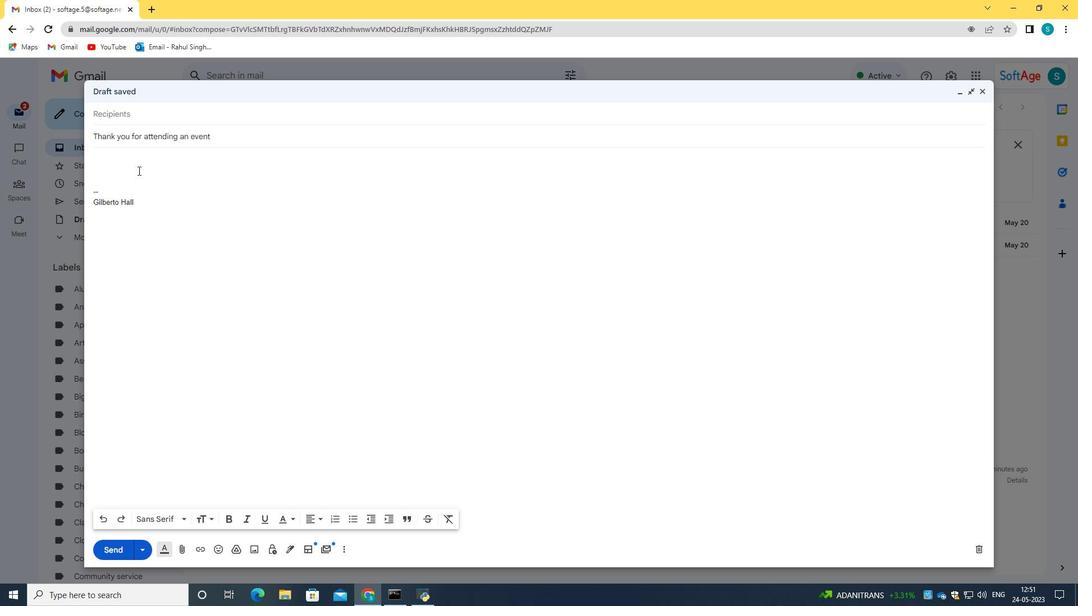 
Action: Mouse moved to (138, 170)
Screenshot: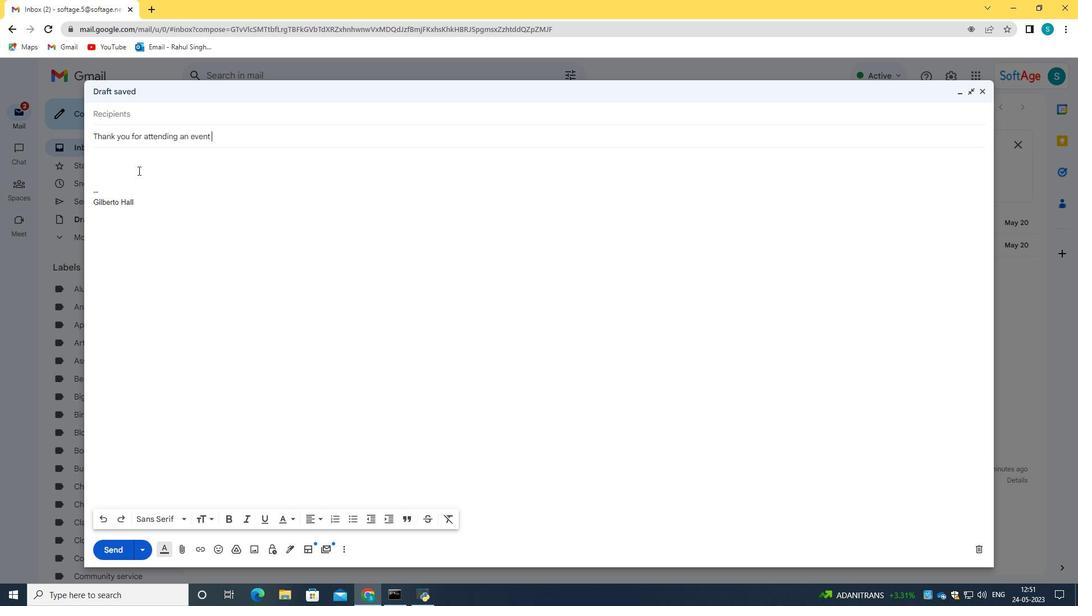 
Action: Key pressed <Key.caps_lock>C<Key.caps_lock>ab<Key.space>tiy<Key.backspace><Key.backspace><Key.backspace><Key.backspace><Key.backspace>n<Key.space>yiuy<Key.space>inform<Key.space><Key.backspace><Key.backspace><Key.backspace><Key.backspace><Key.backspace><Key.backspace><Key.backspace>confirm<Key.space>the<Key.space>avaliability<Key.space>of<Key.space>the<Key.space>meeting<Key.space>room<Key.space>fro<Key.space>nes<Key.backspace><Key.backspace><Key.backspace><Key.backspace><Key.backspace><Key.backspace><Key.backspace><Key.backspace><Key.space>for<Key.space>next<Key.space>week<Key.shift_r>?
Screenshot: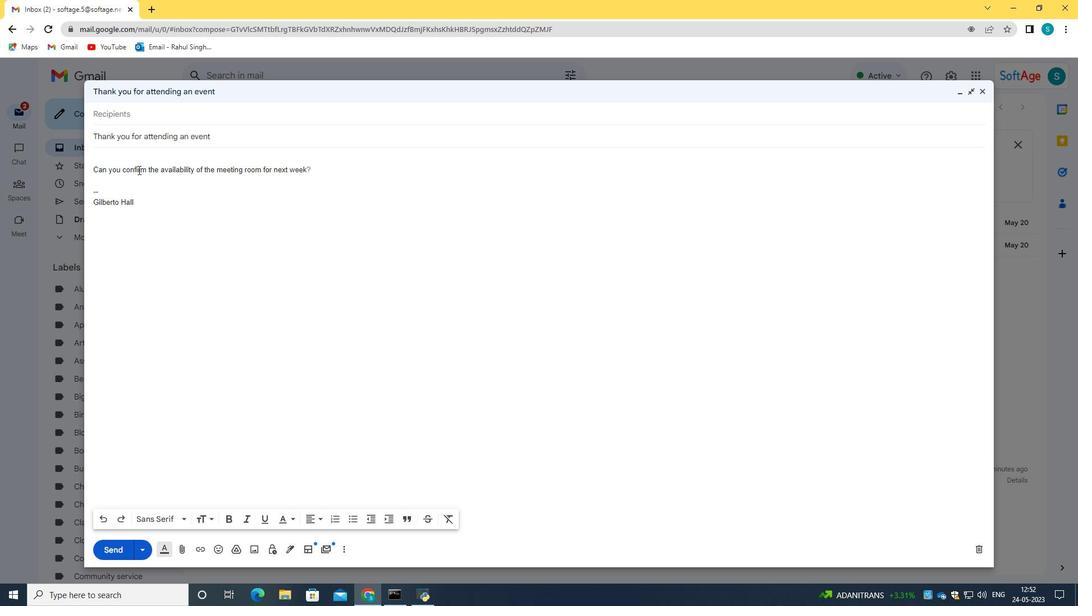 
Action: Mouse moved to (184, 112)
Screenshot: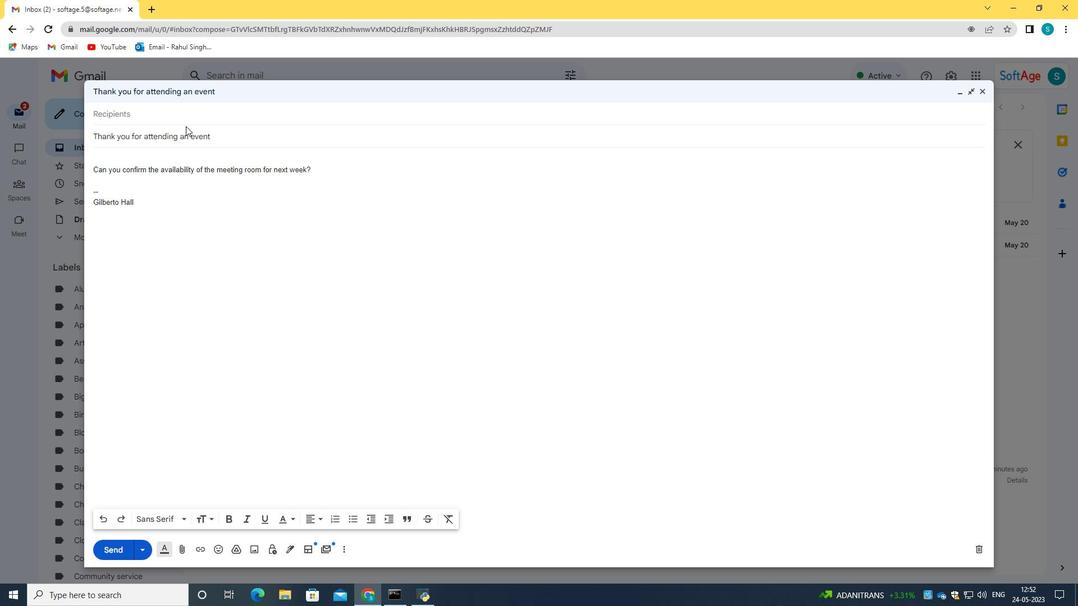 
Action: Mouse pressed left at (184, 112)
Screenshot: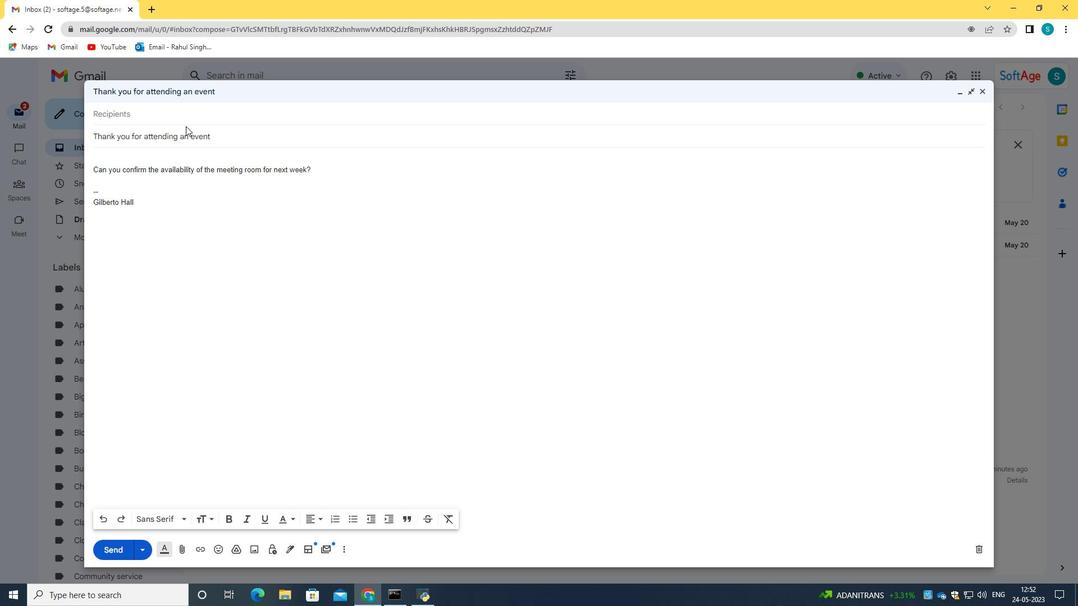 
Action: Key pressed softage.9<Key.shift>@softage.10<Key.backspace><Key.backspace>net
Screenshot: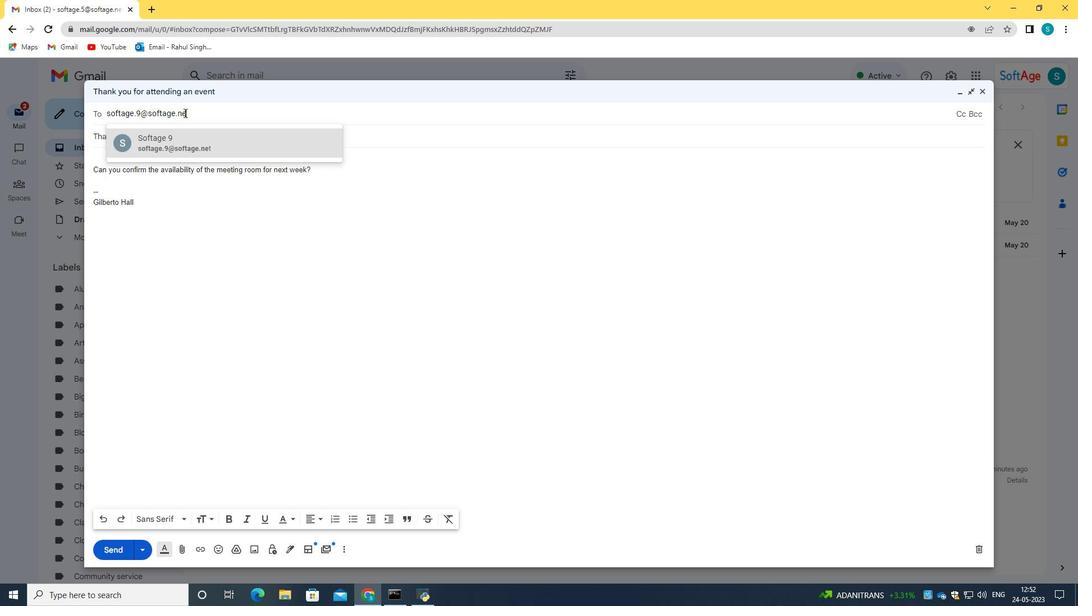 
Action: Mouse moved to (210, 151)
Screenshot: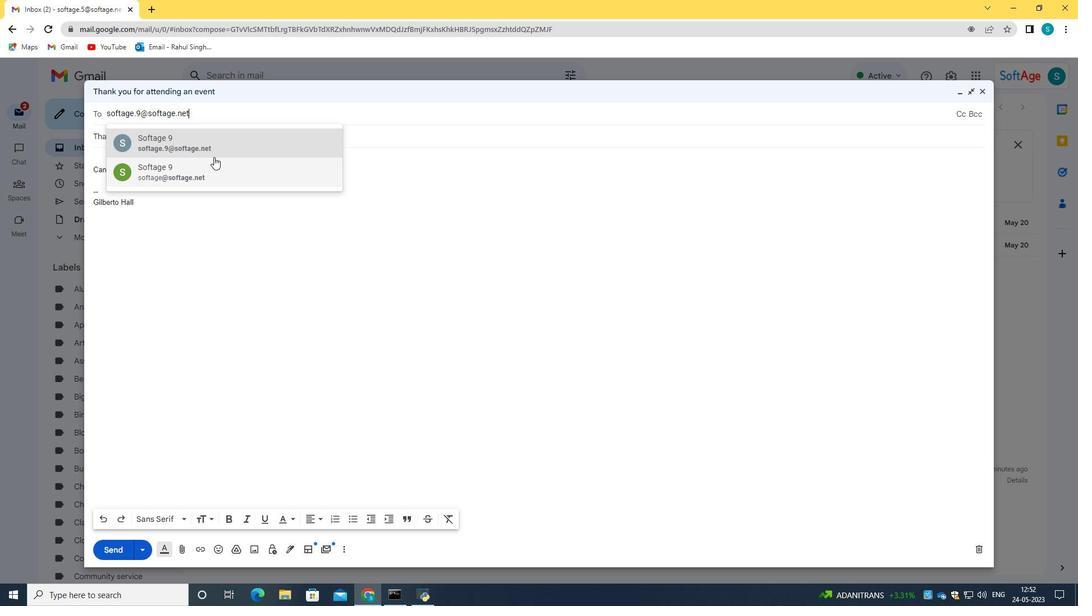 
Action: Mouse pressed left at (210, 151)
Screenshot: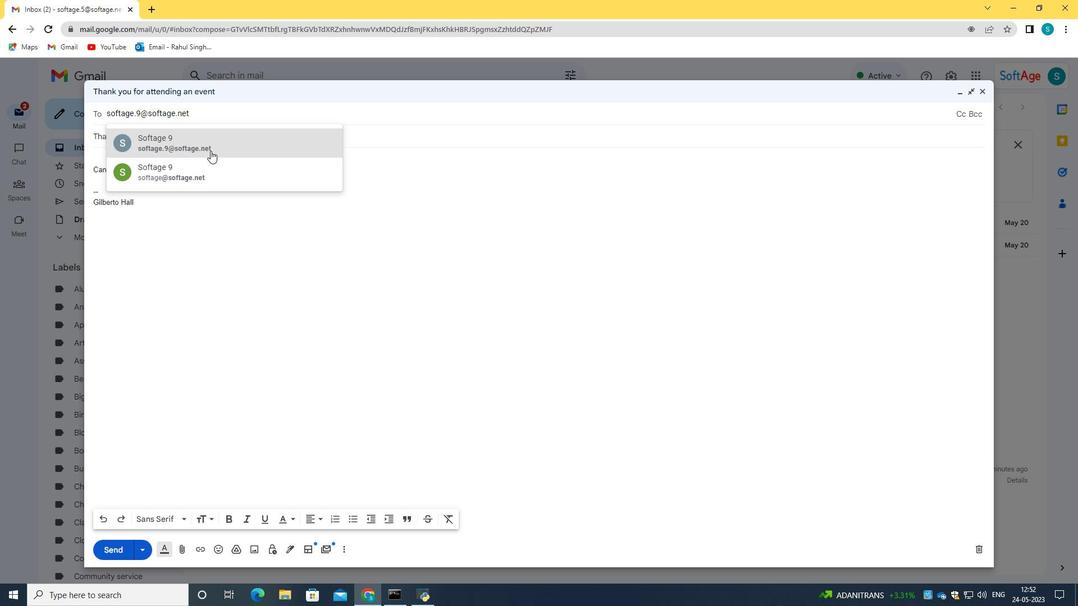 
Action: Mouse moved to (253, 122)
Screenshot: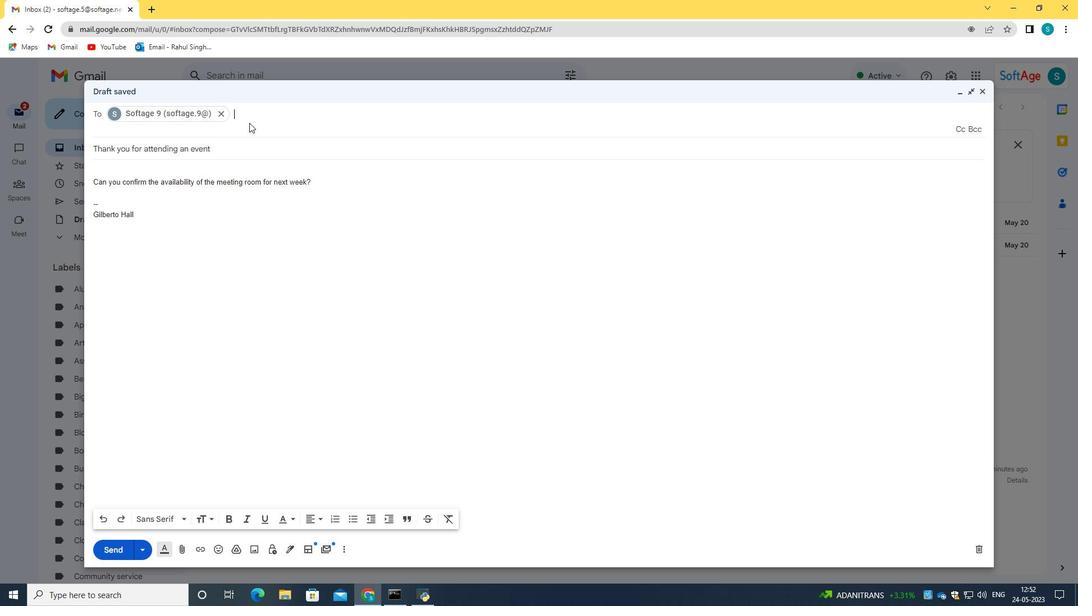 
Action: Key pressed softage.10<Key.shift>@softage.10
Screenshot: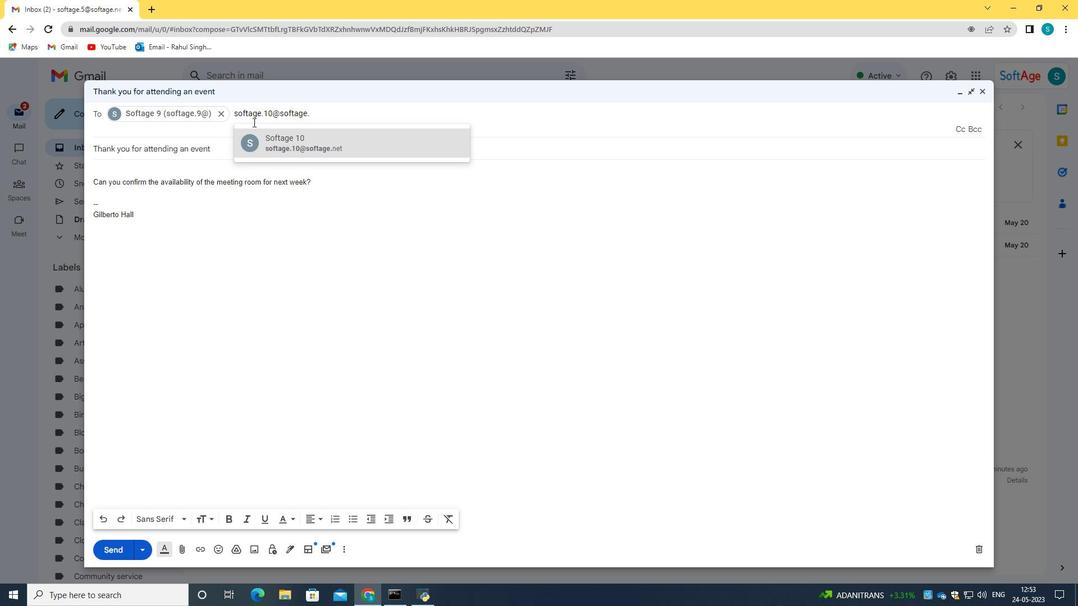 
Action: Mouse moved to (328, 131)
Screenshot: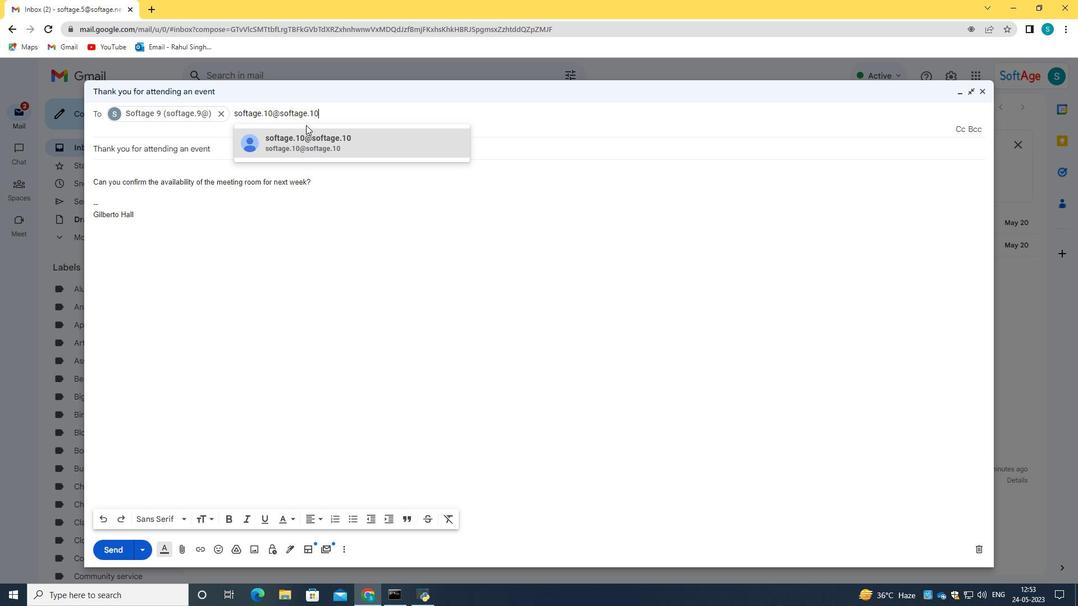 
Action: Key pressed <Key.backspace><Key.backspace>net
Screenshot: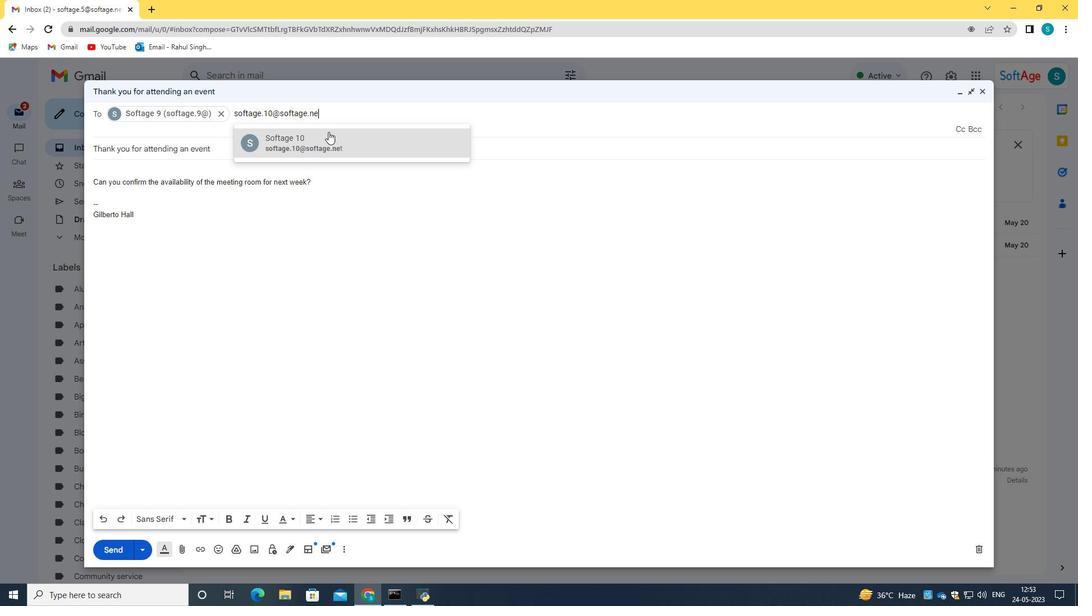 
Action: Mouse pressed left at (328, 131)
Screenshot: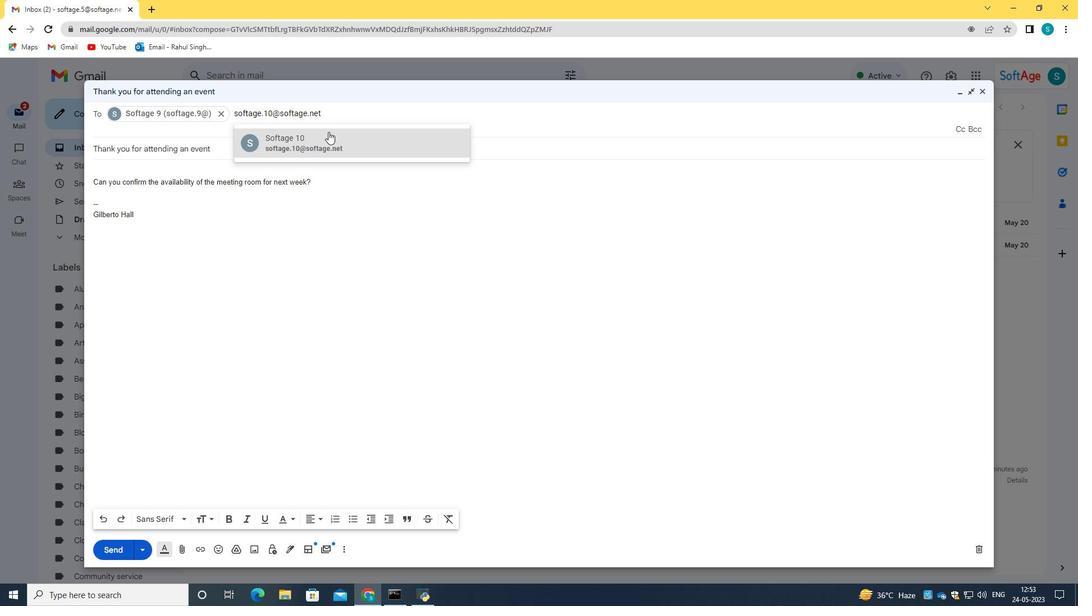 
Action: Mouse moved to (196, 113)
Screenshot: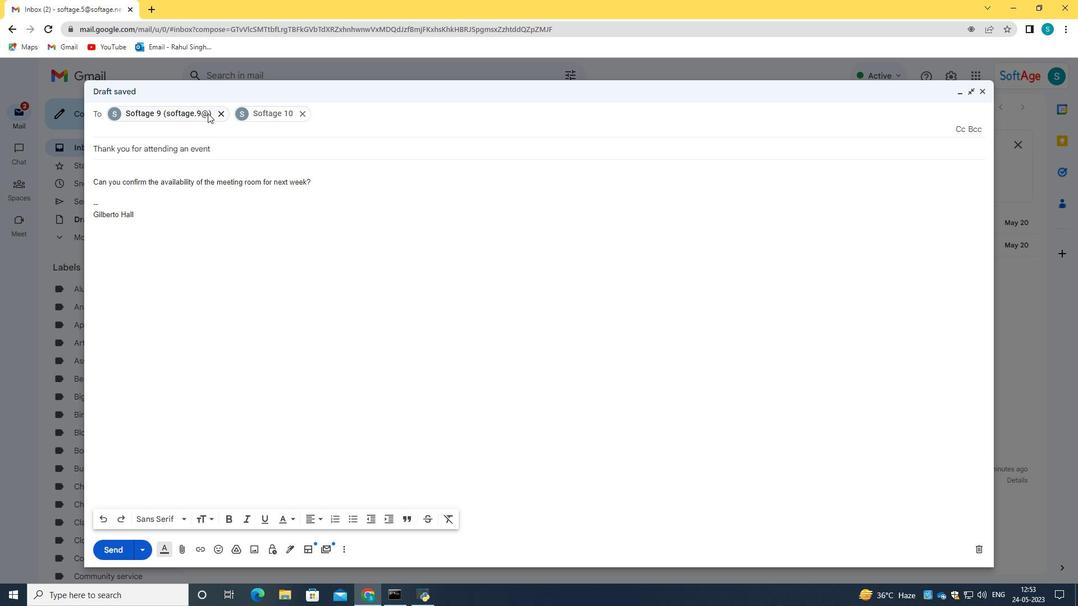 
Action: Mouse pressed left at (196, 113)
Screenshot: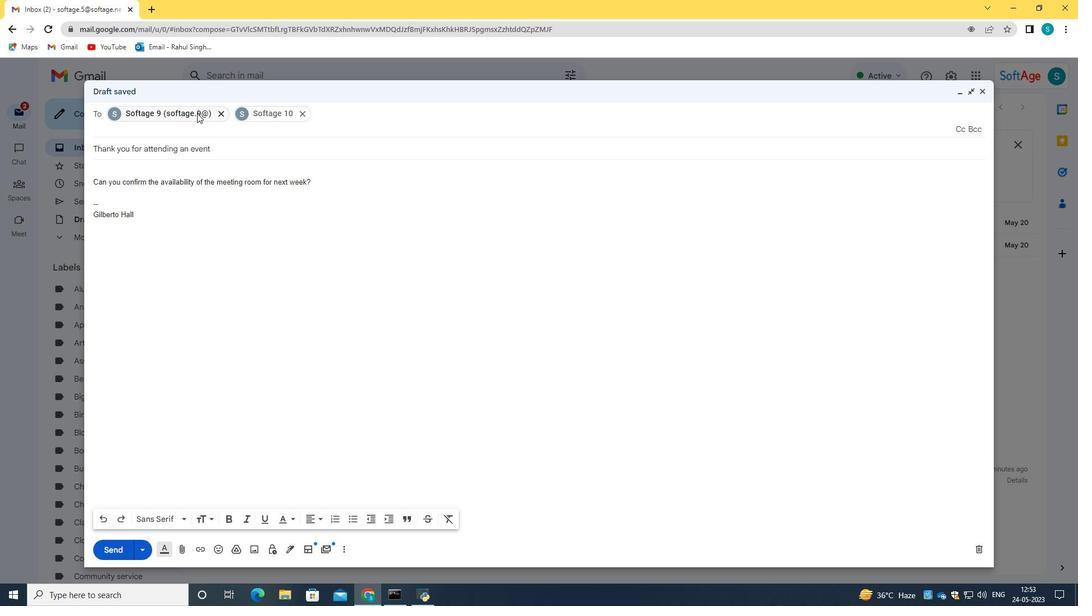 
Action: Mouse moved to (218, 111)
Screenshot: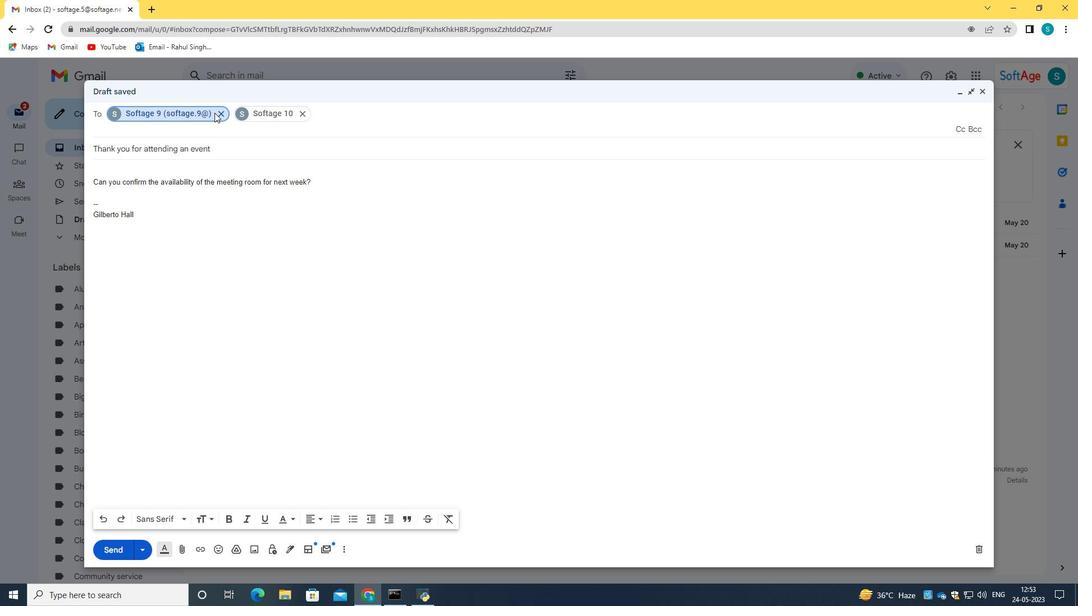 
Action: Mouse pressed left at (218, 111)
Screenshot: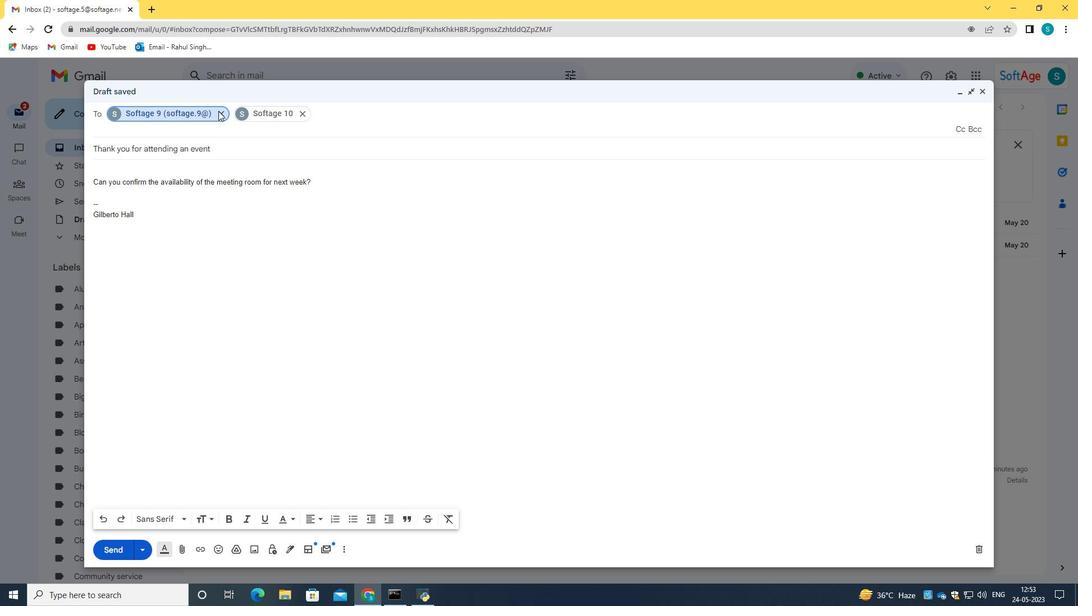 
Action: Mouse moved to (201, 111)
Screenshot: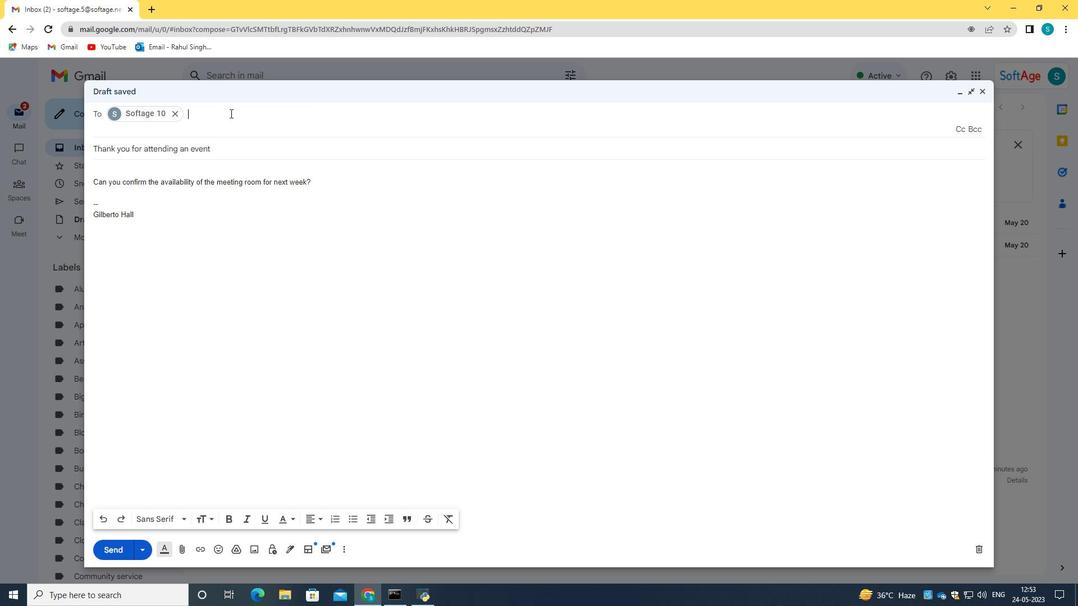 
Action: Key pressed softag.9<Key.shift>@softage.net<Key.left><Key.left><Key.left><Key.left><Key.left><Key.left><Key.left><Key.left><Key.left><Key.left><Key.left><Key.left><Key.left><Key.left>e<Key.enter>
Screenshot: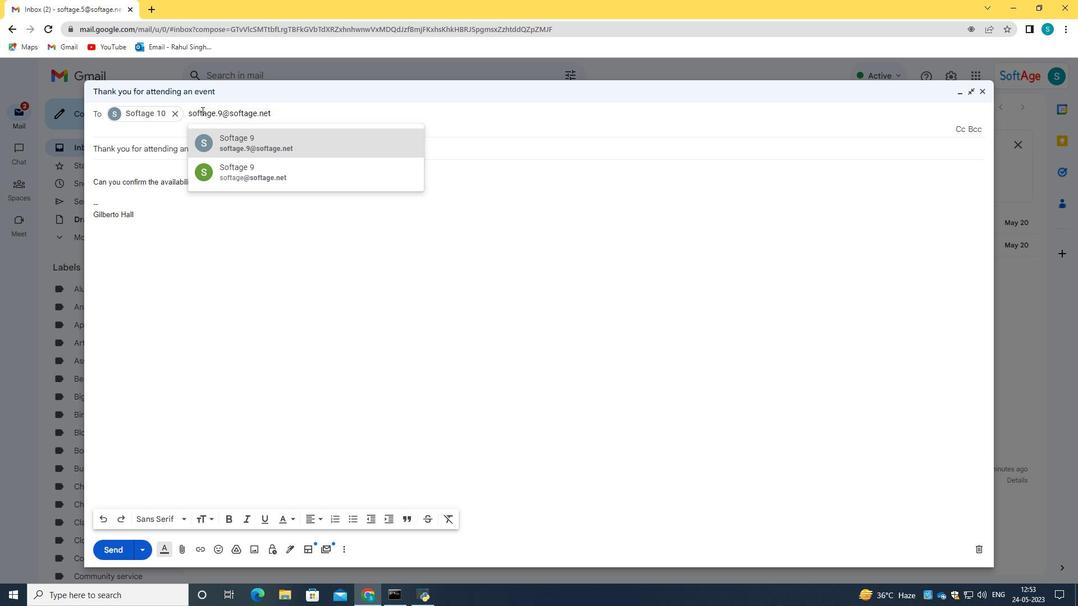 
Action: Mouse moved to (306, 114)
Screenshot: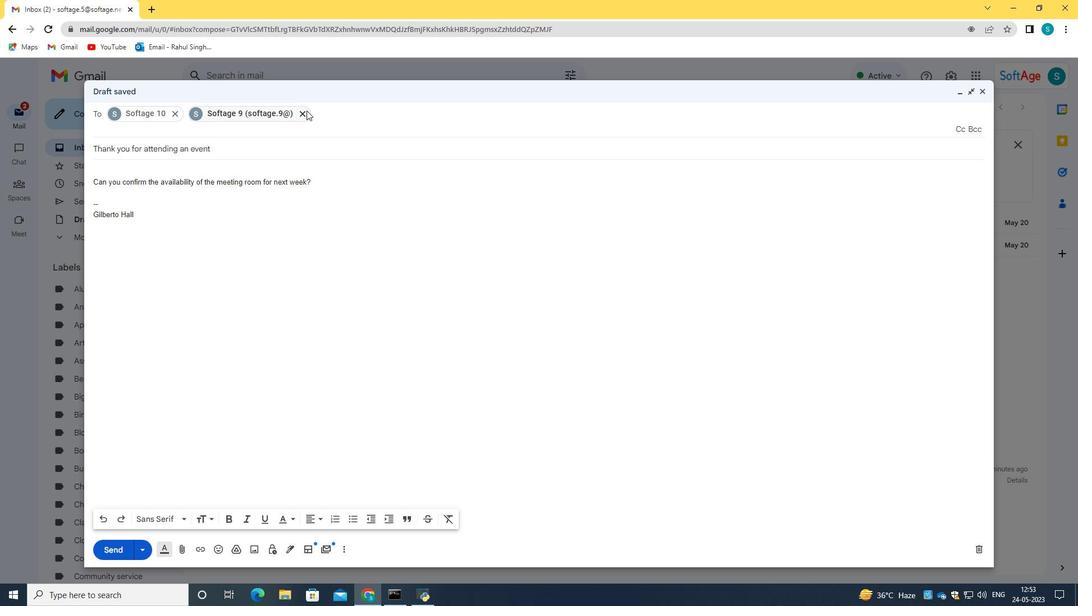 
Action: Mouse pressed left at (306, 114)
Screenshot: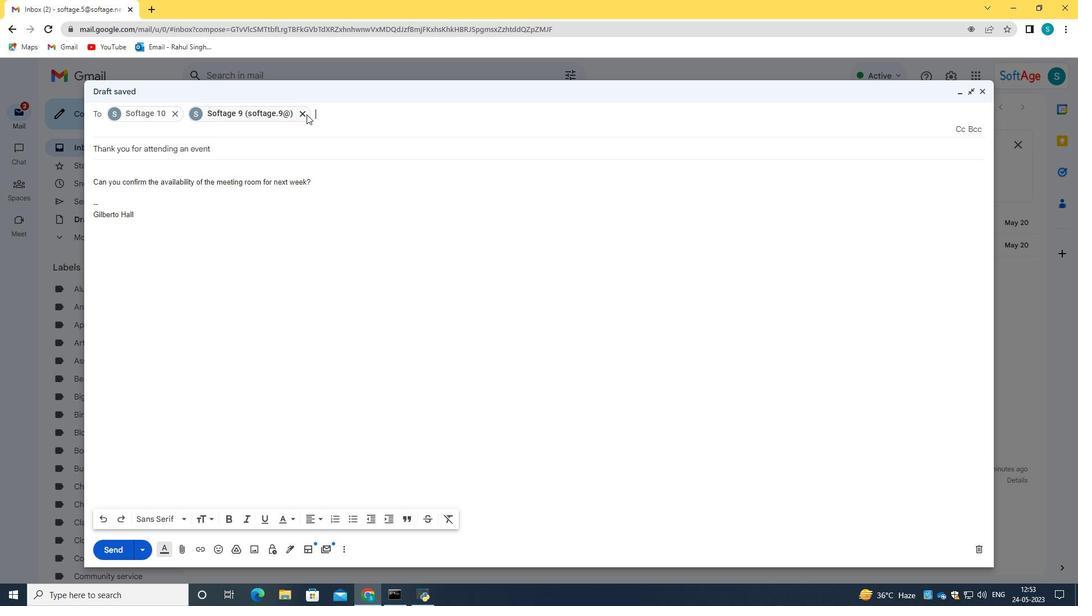 
Action: Mouse moved to (242, 124)
Screenshot: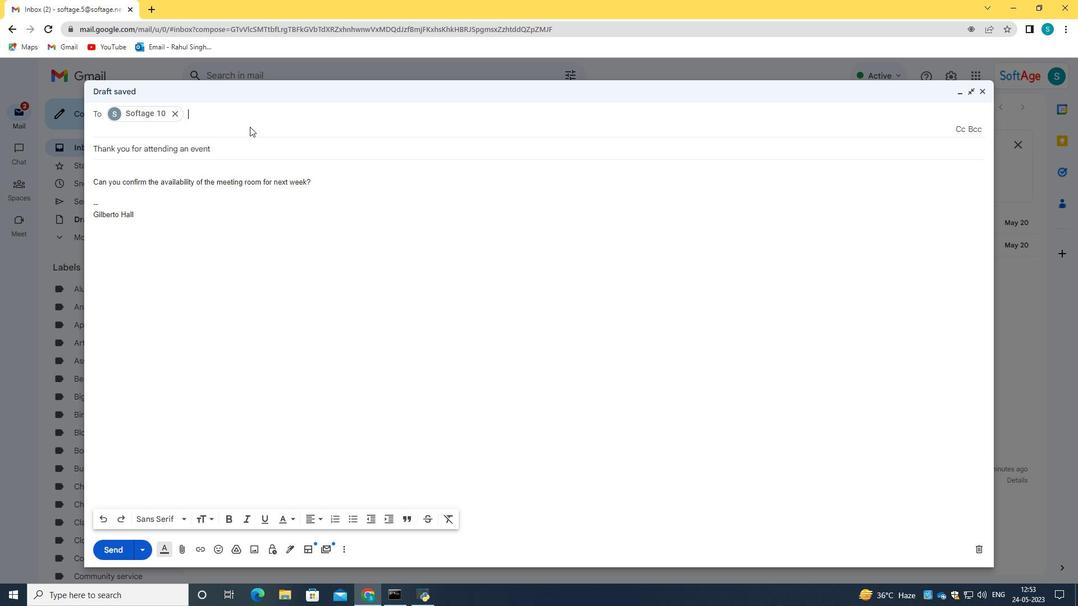 
Action: Key pressed softage.9<Key.shift>@si<Key.backspace>oftage.net
Screenshot: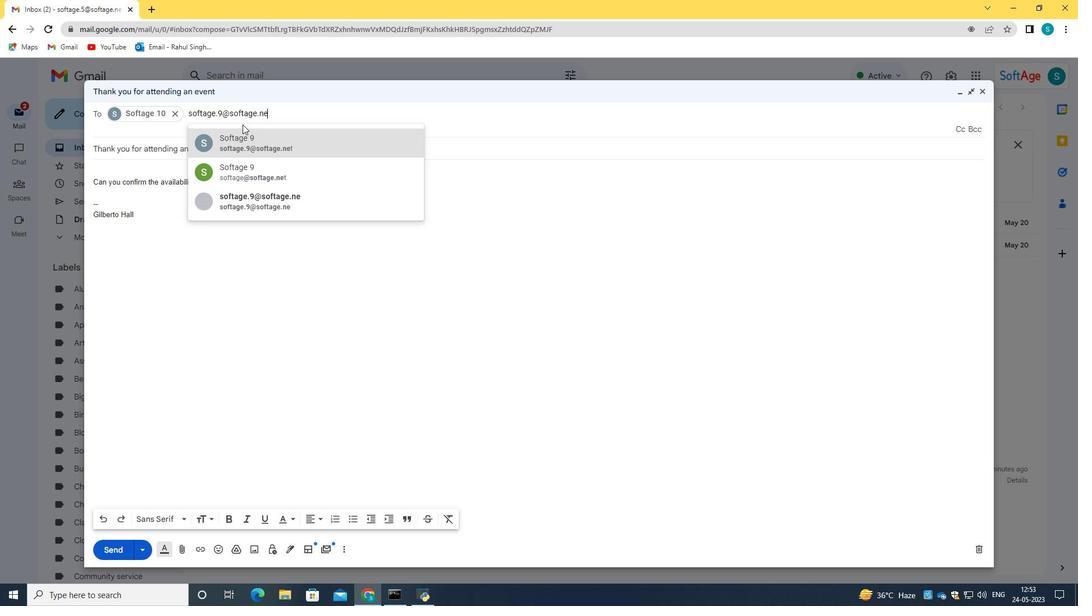 
Action: Mouse moved to (288, 147)
Screenshot: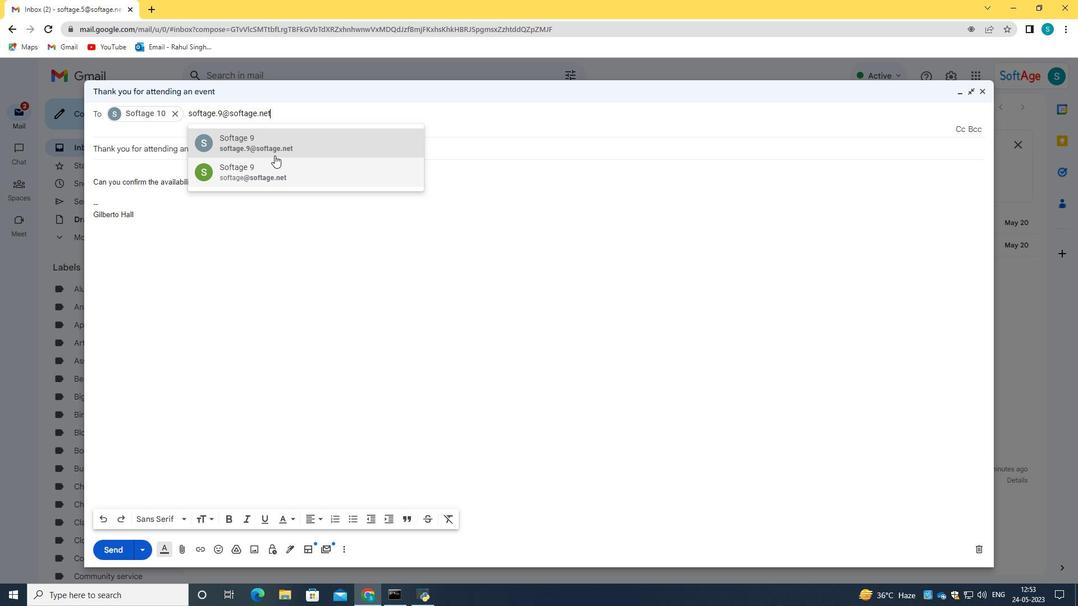 
Action: Mouse pressed left at (288, 147)
Screenshot: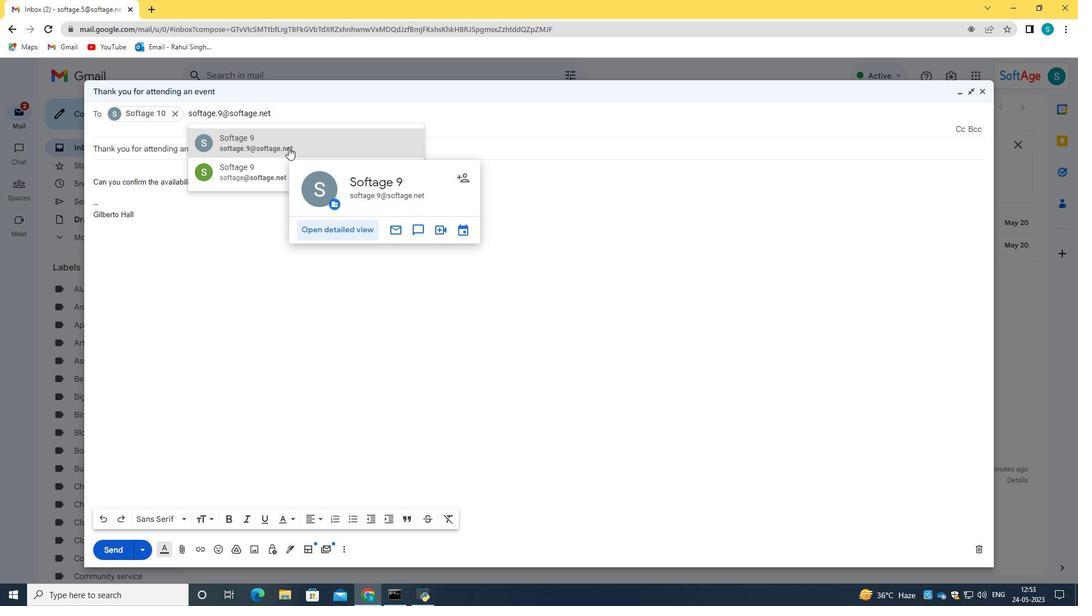
Action: Mouse moved to (308, 326)
Screenshot: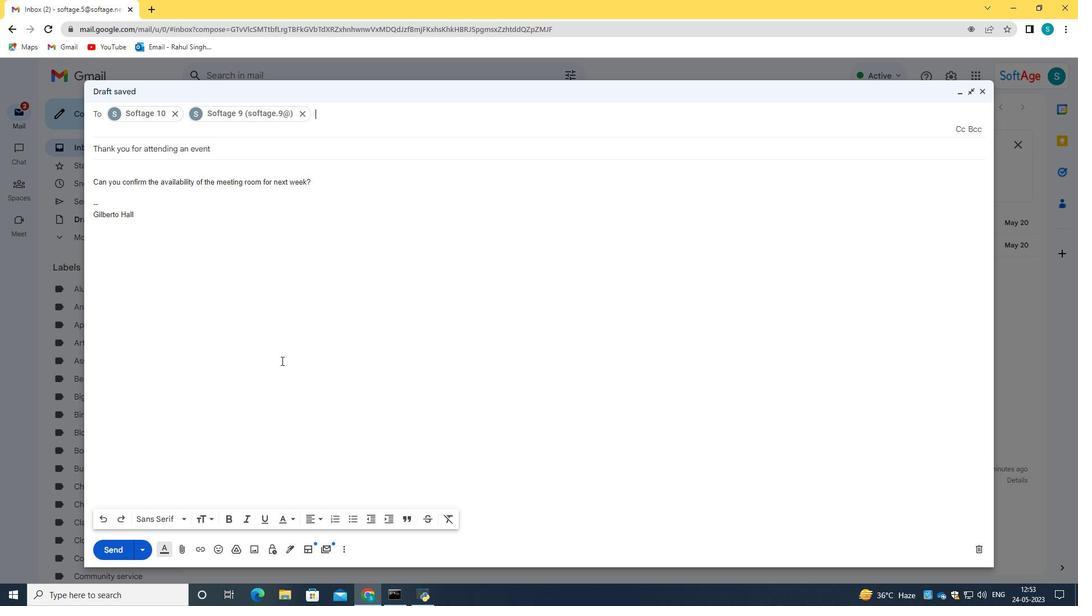 
Action: Mouse scrolled (308, 325) with delta (0, 0)
Screenshot: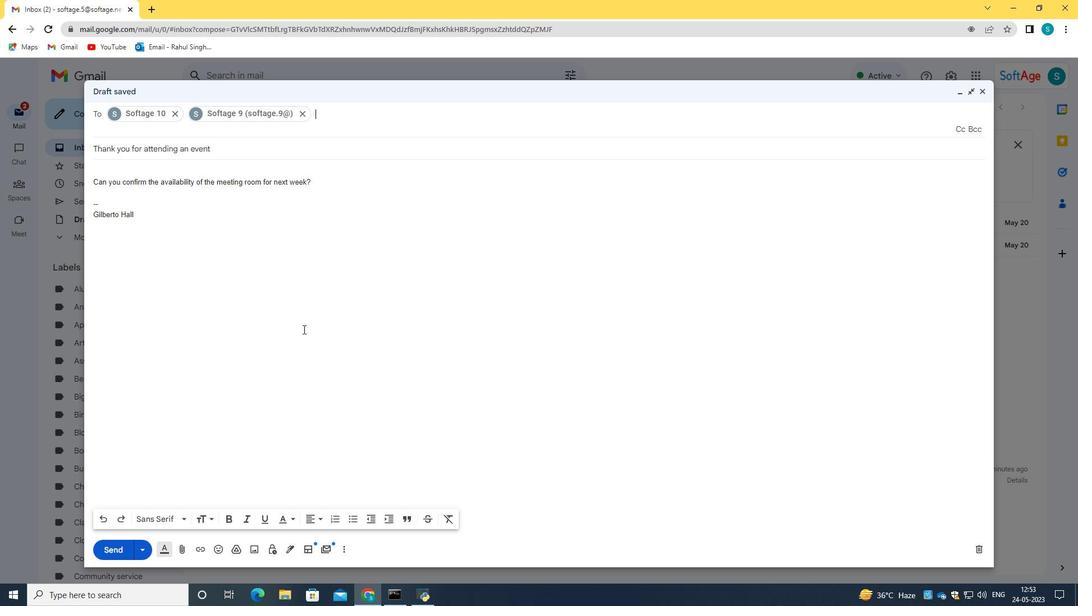 
Action: Mouse moved to (308, 327)
Screenshot: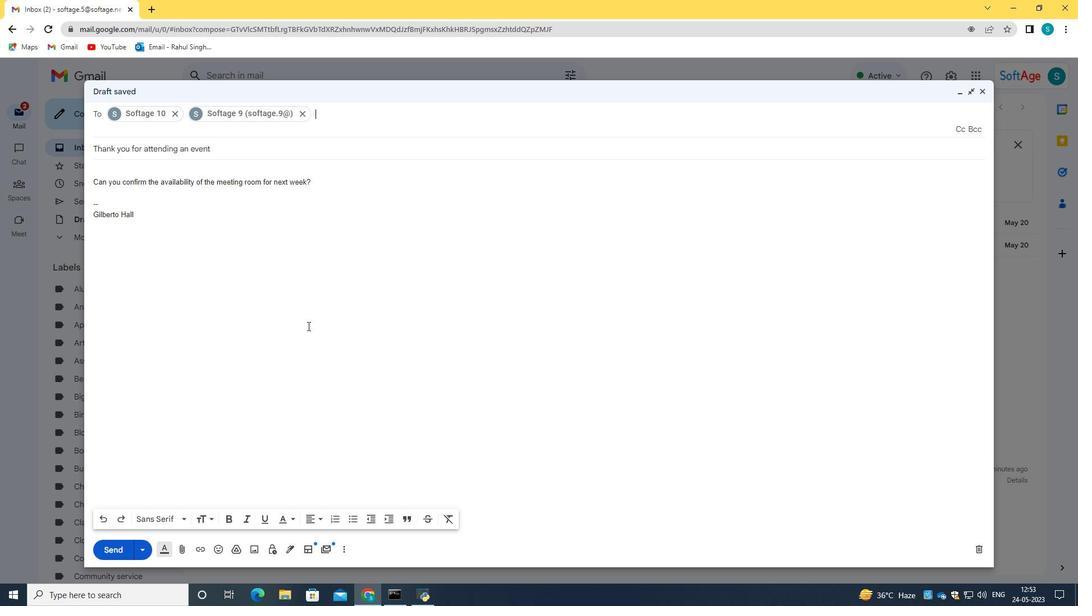 
Action: Mouse scrolled (308, 327) with delta (0, 0)
Screenshot: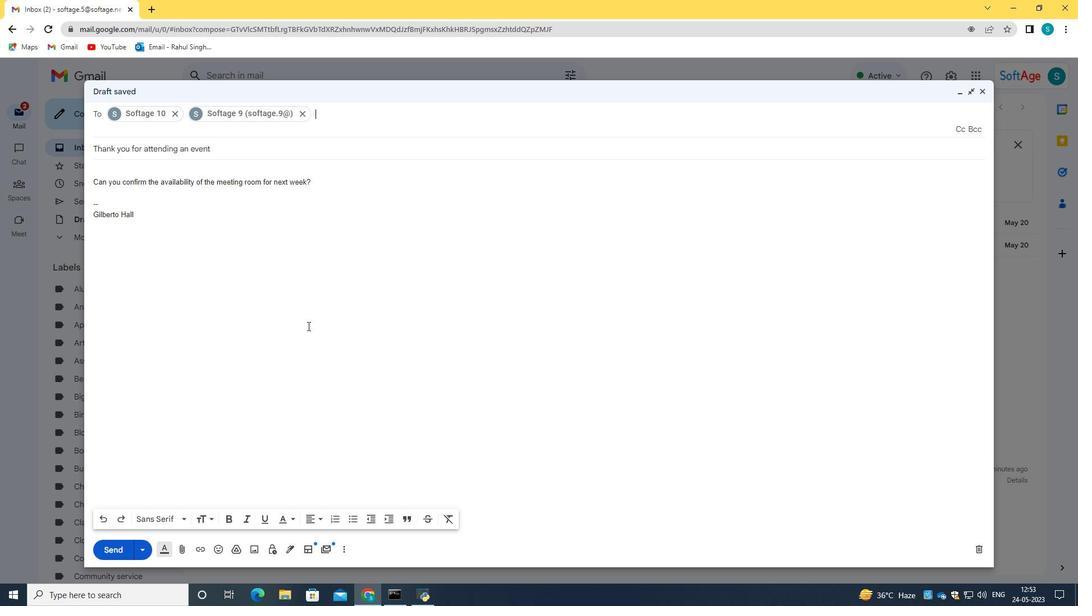 
Action: Mouse moved to (308, 329)
Screenshot: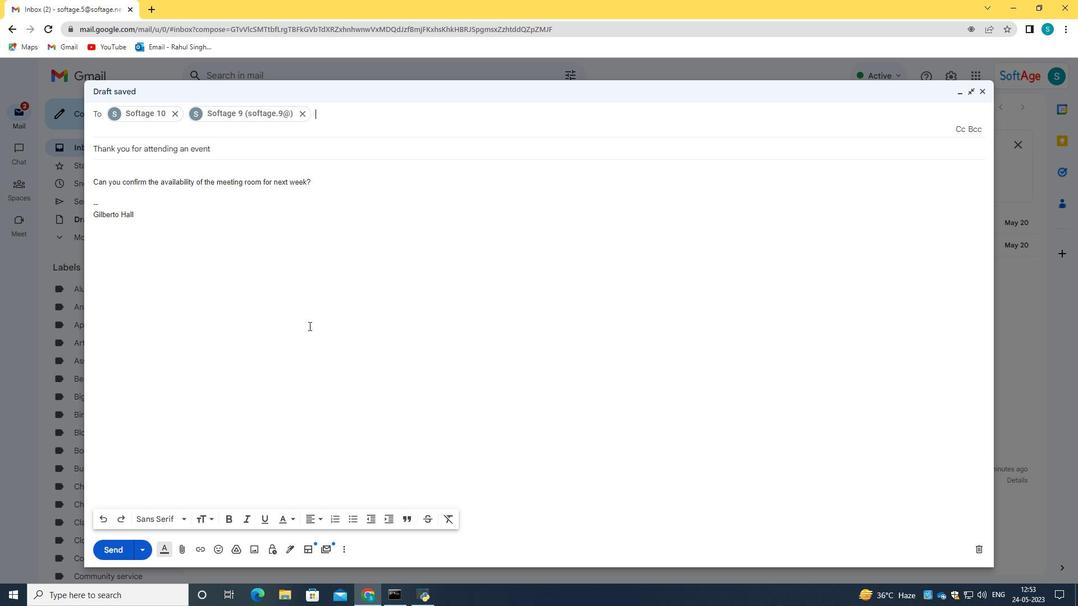 
Action: Mouse scrolled (308, 328) with delta (0, 0)
Screenshot: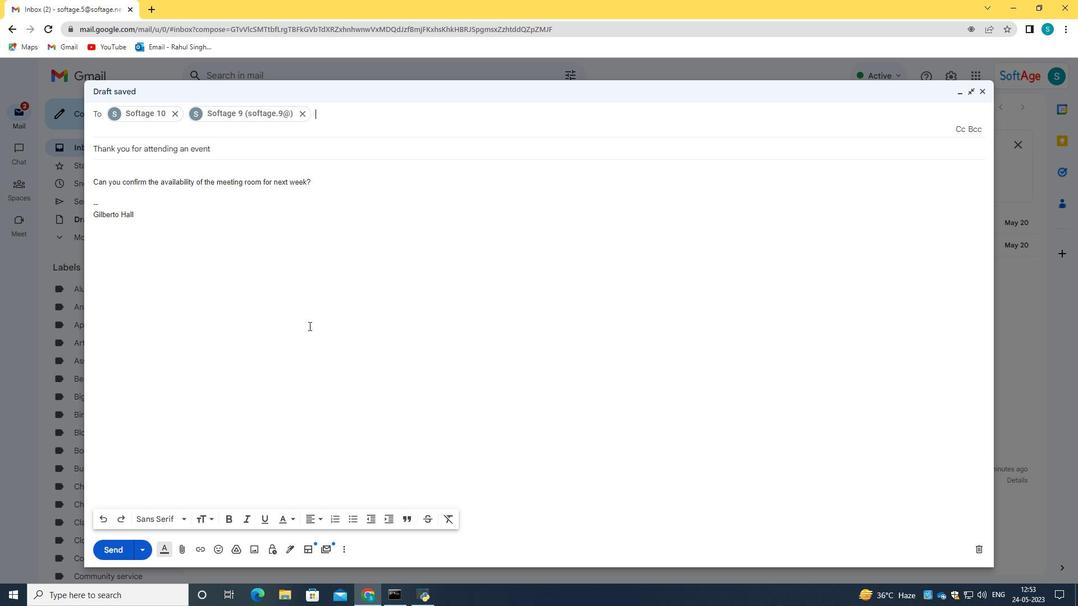 
Action: Mouse moved to (303, 331)
Screenshot: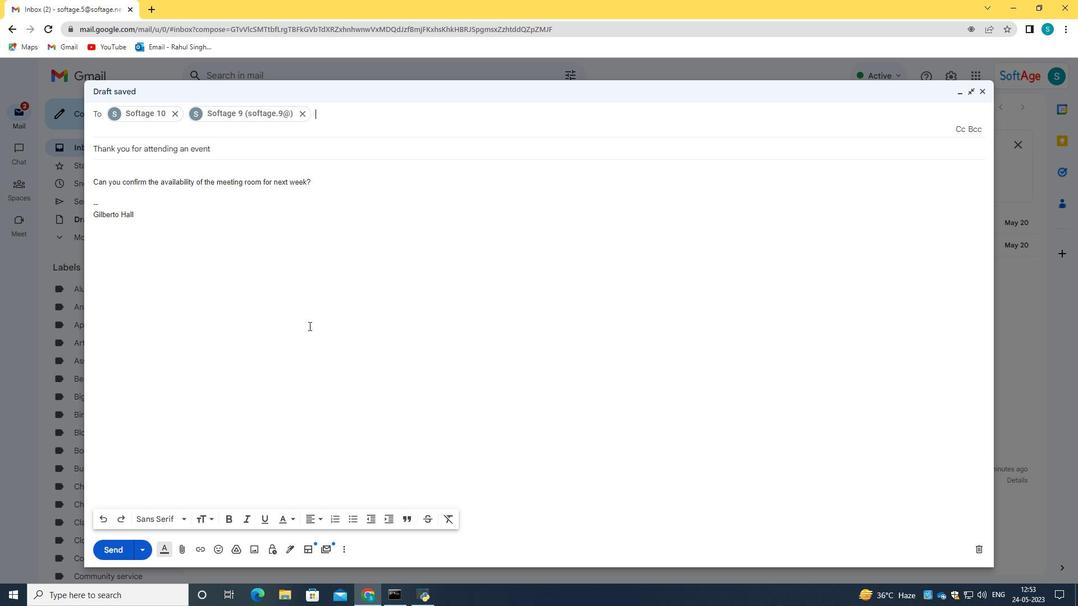
Action: Mouse scrolled (303, 330) with delta (0, 0)
Screenshot: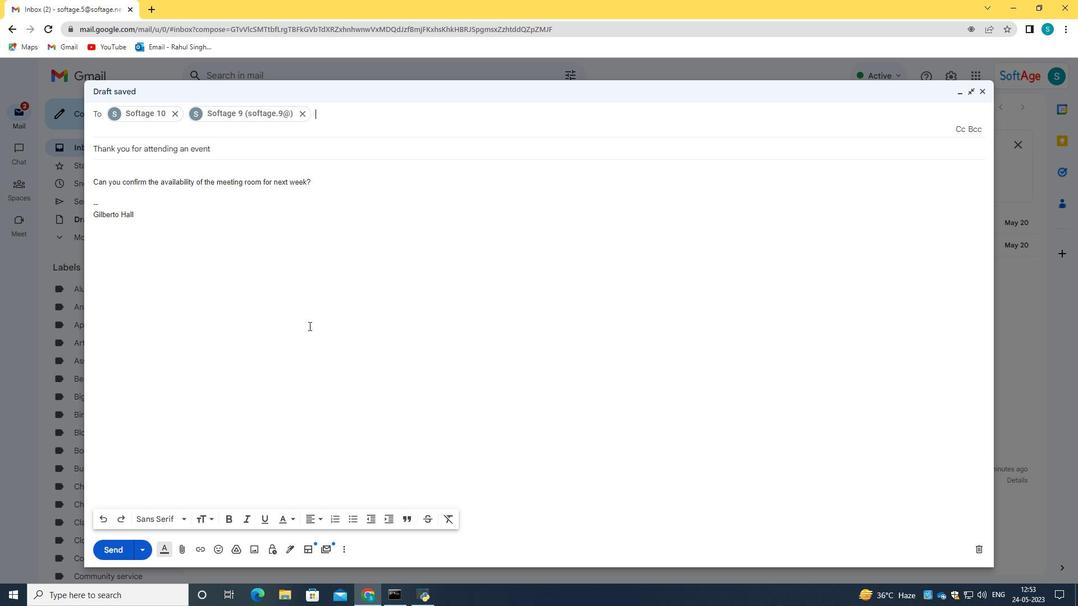 
Action: Mouse moved to (126, 551)
Screenshot: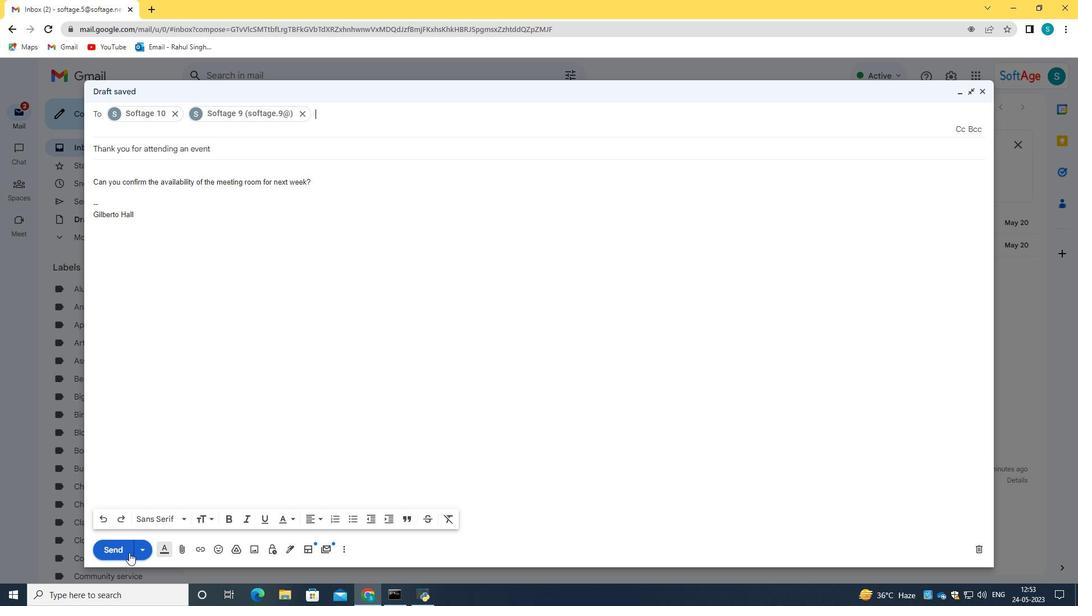 
Action: Mouse pressed left at (126, 551)
Screenshot: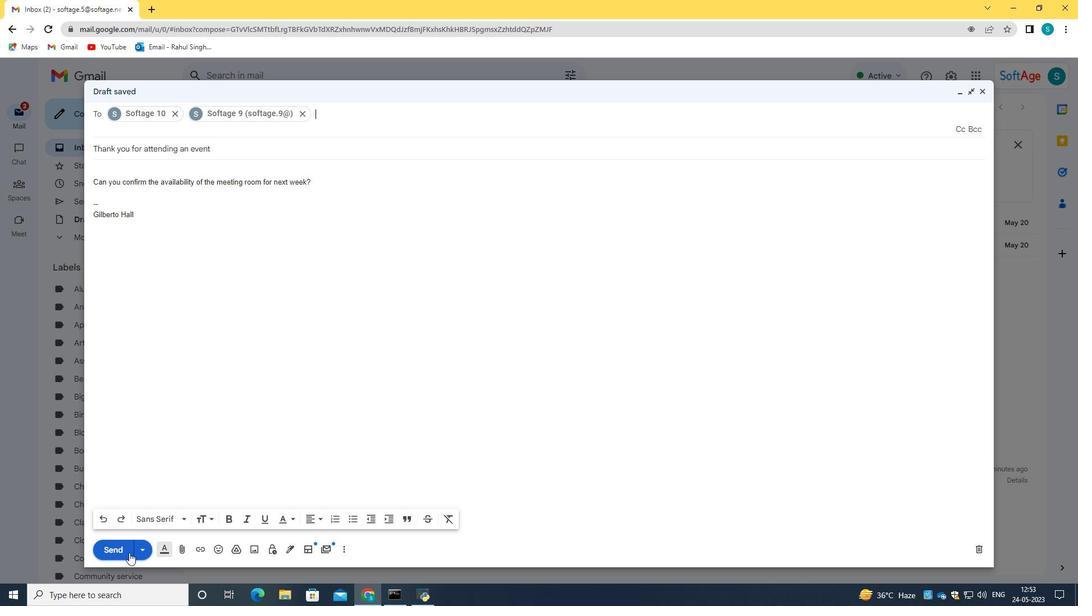 
Action: Mouse moved to (193, 384)
Screenshot: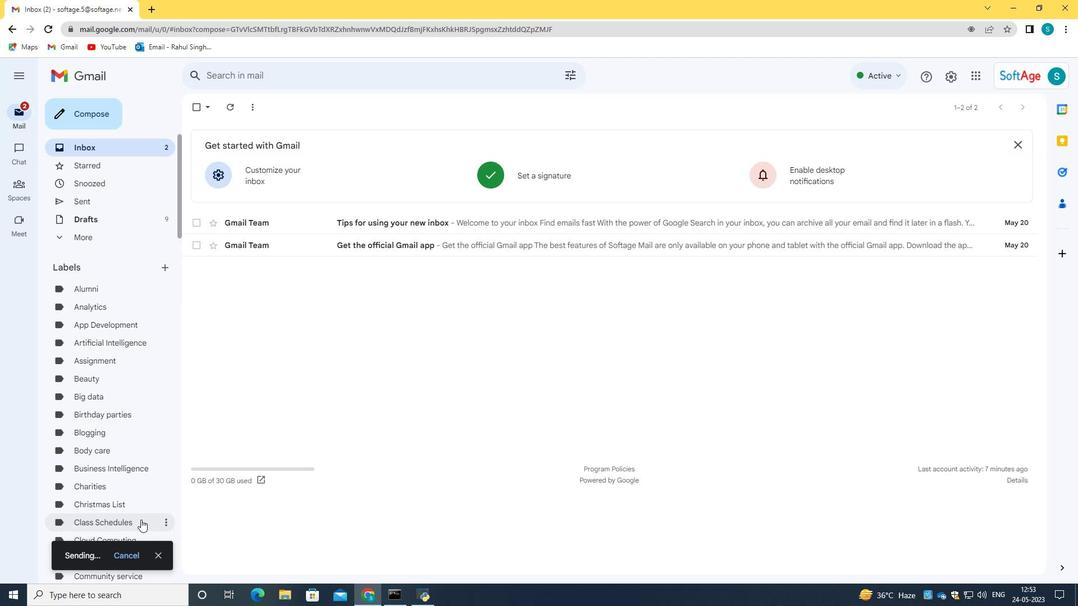 
